 Task: Find connections with filter location São Raimundo Nonato with filter topic #Jobwith filter profile language Potuguese with filter current company Simpl with filter school Kurukshetra University with filter industry Robotics Engineering with filter service category Nature Photography with filter keywords title Graphic Designer
Action: Mouse moved to (195, 282)
Screenshot: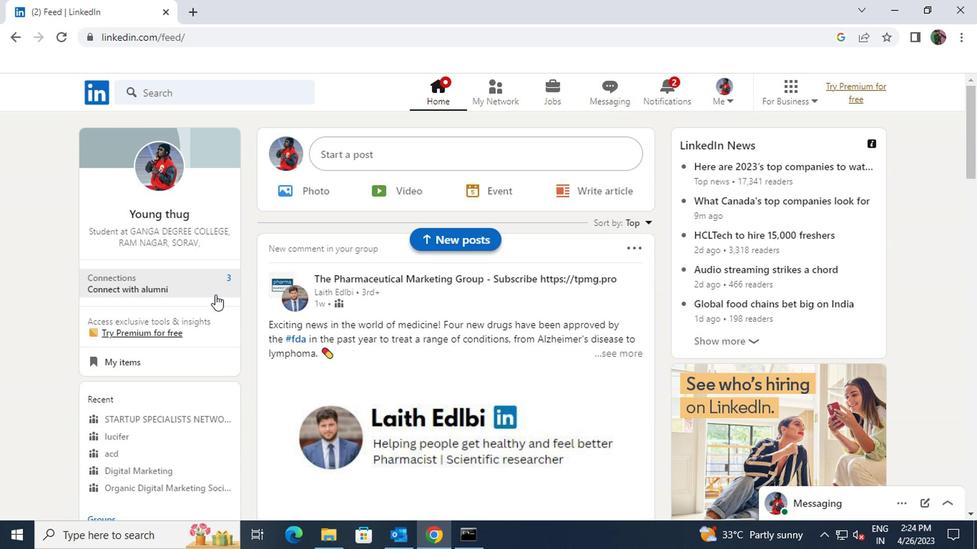 
Action: Mouse pressed left at (195, 282)
Screenshot: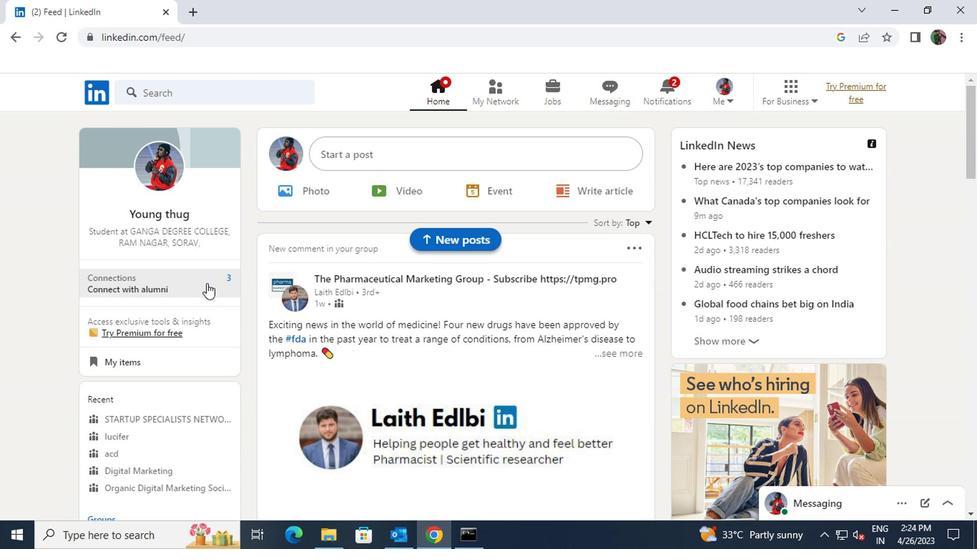 
Action: Mouse moved to (265, 177)
Screenshot: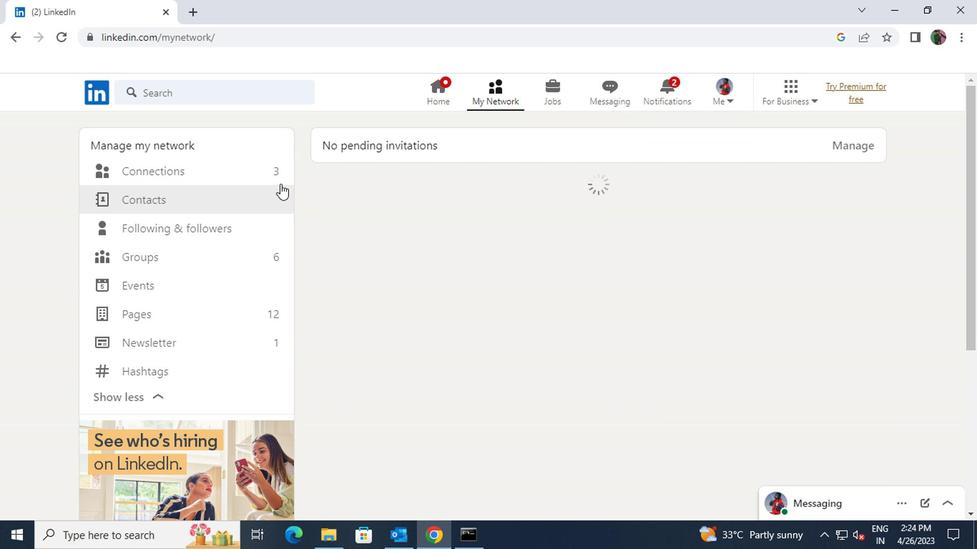 
Action: Mouse pressed left at (265, 177)
Screenshot: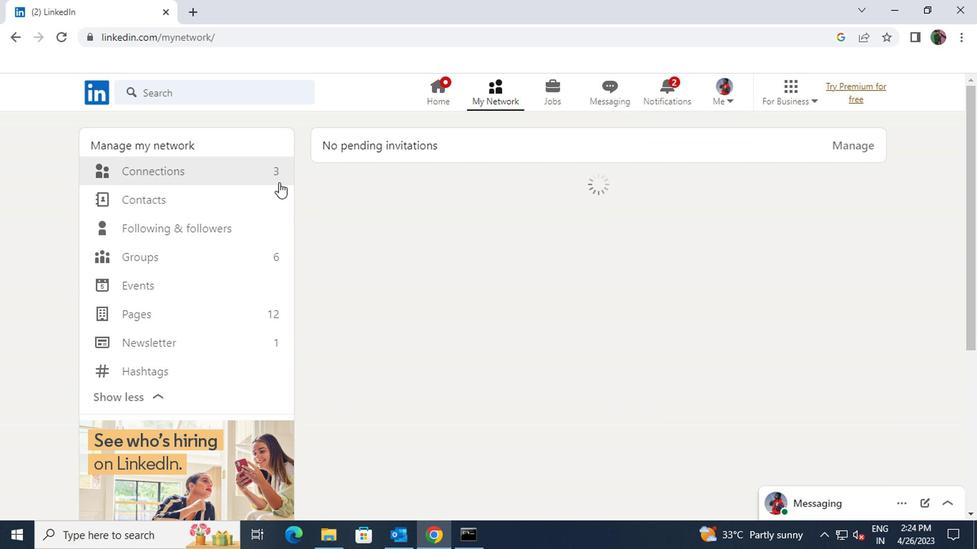 
Action: Mouse moved to (575, 176)
Screenshot: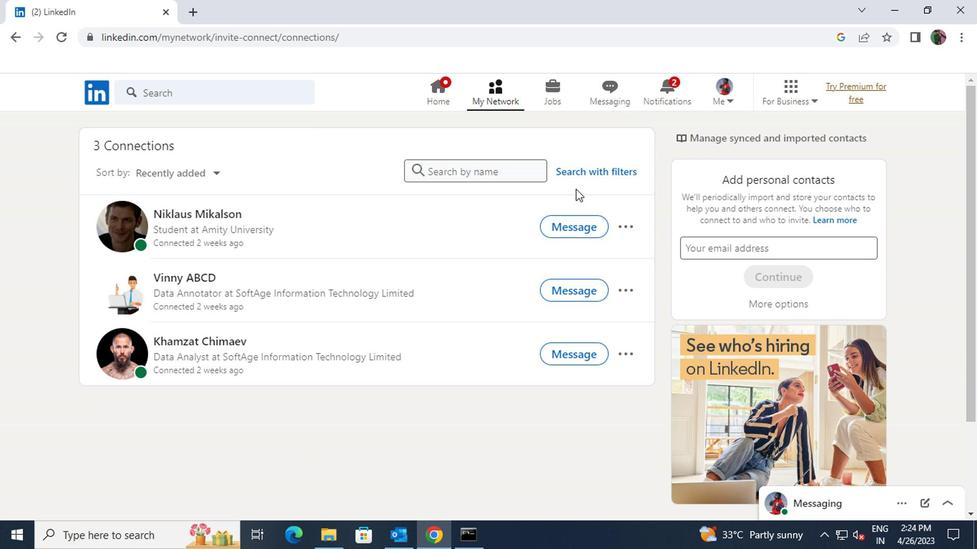 
Action: Mouse pressed left at (575, 176)
Screenshot: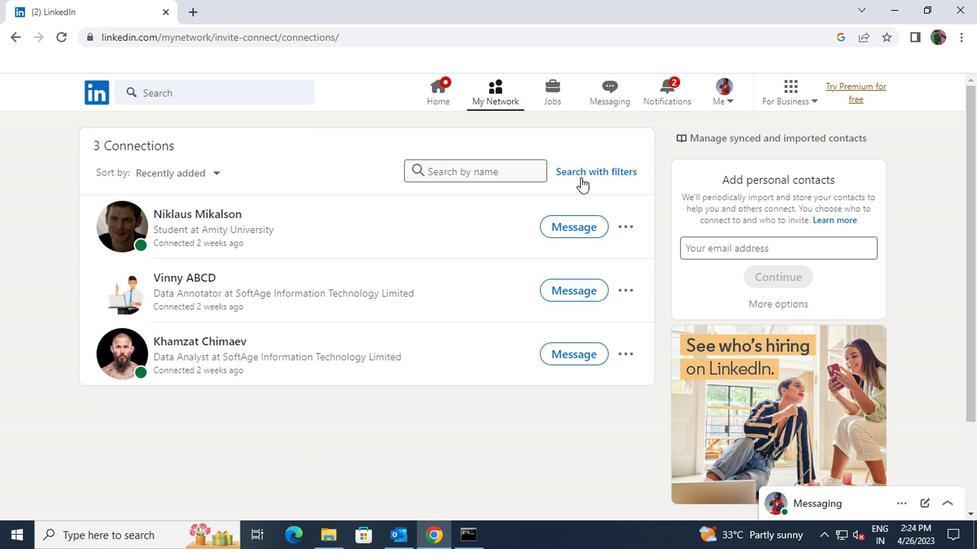 
Action: Mouse moved to (519, 115)
Screenshot: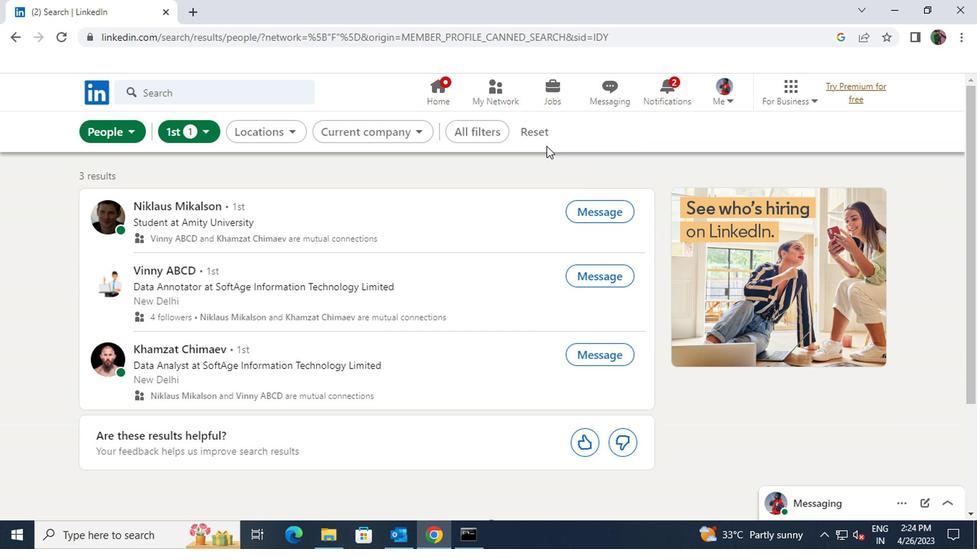 
Action: Mouse pressed left at (519, 115)
Screenshot: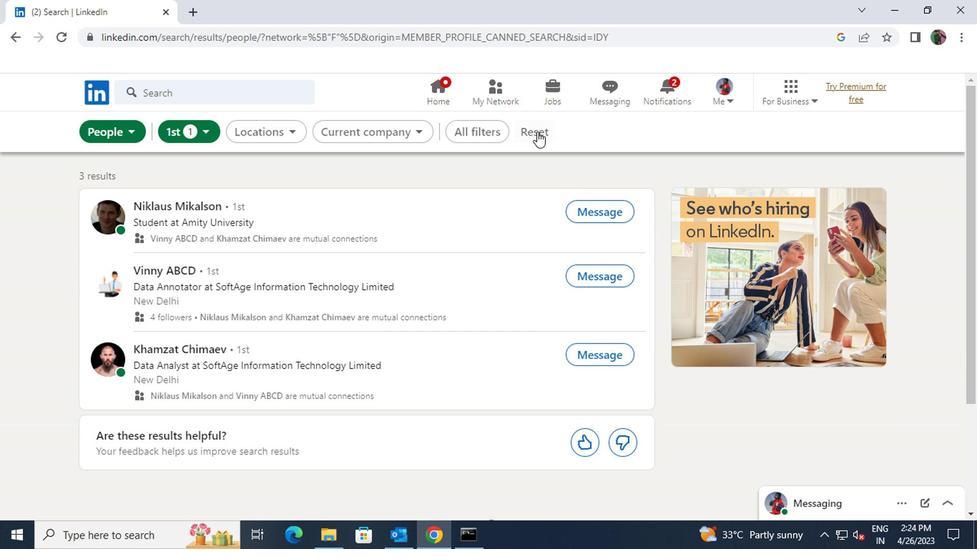 
Action: Mouse moved to (524, 126)
Screenshot: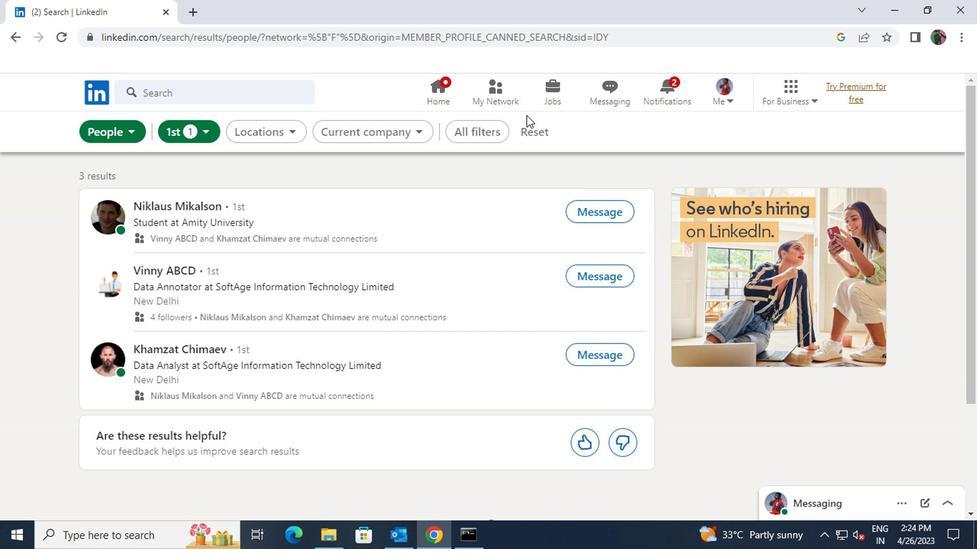 
Action: Mouse pressed left at (524, 126)
Screenshot: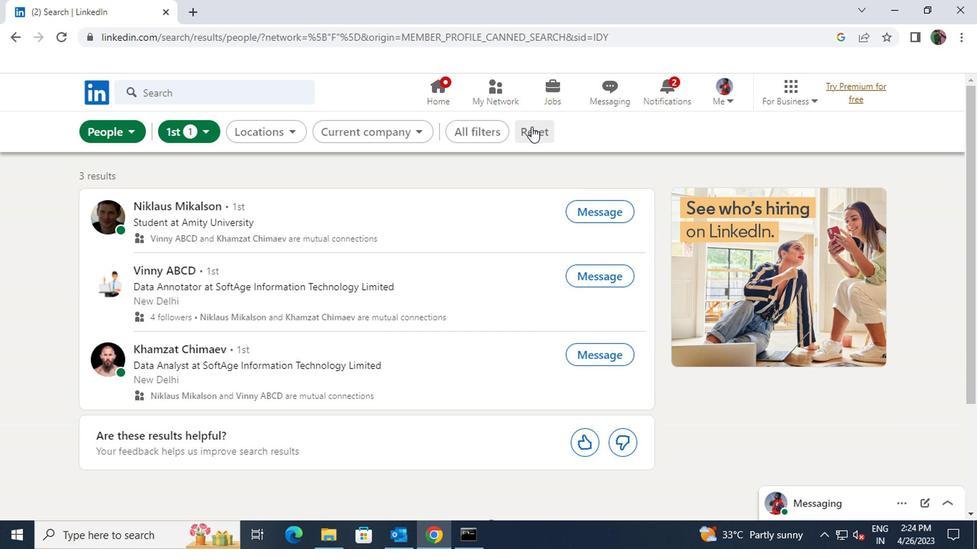 
Action: Mouse moved to (509, 130)
Screenshot: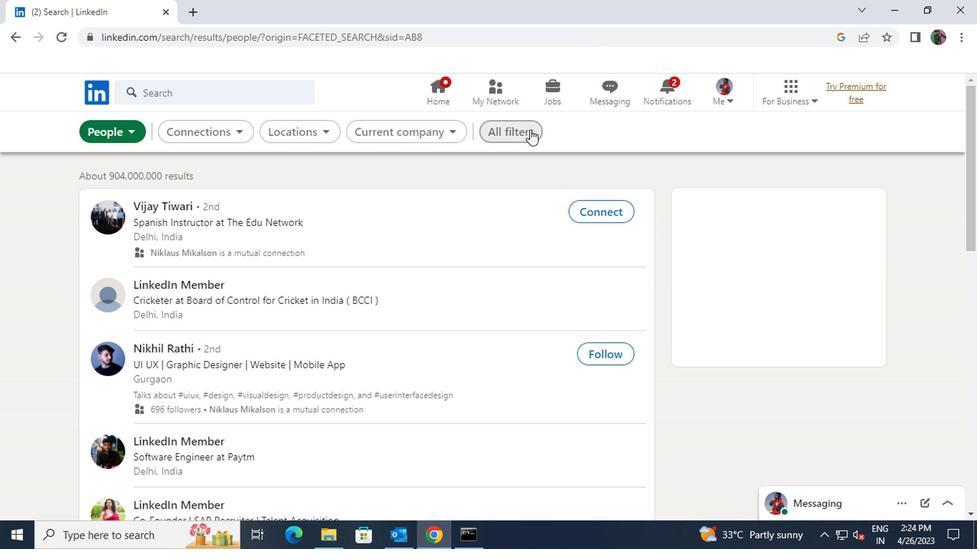 
Action: Mouse pressed left at (509, 130)
Screenshot: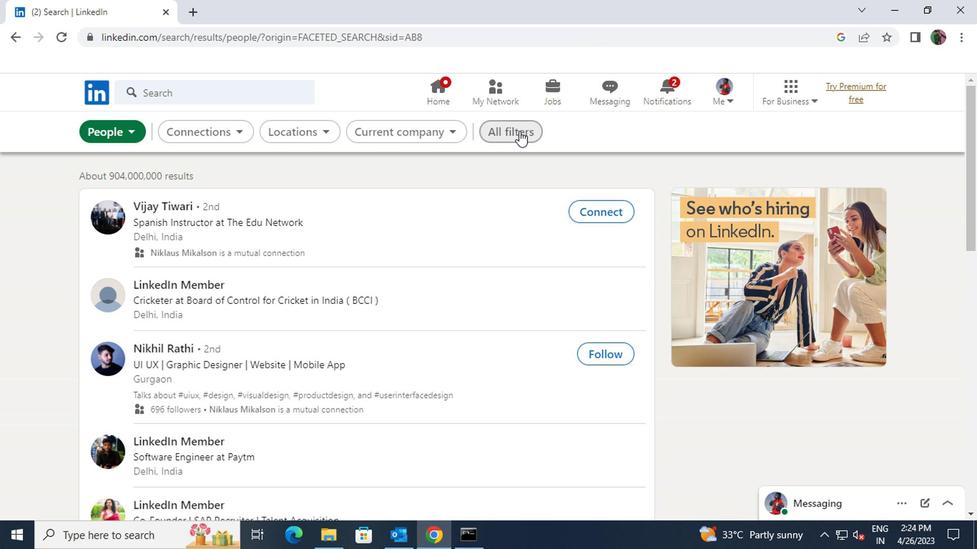 
Action: Mouse moved to (787, 320)
Screenshot: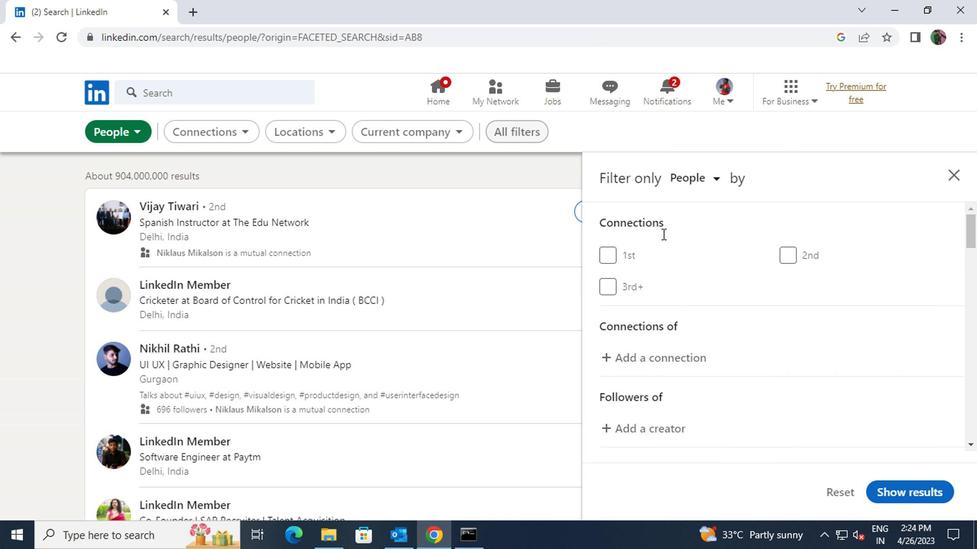 
Action: Mouse scrolled (787, 320) with delta (0, 0)
Screenshot: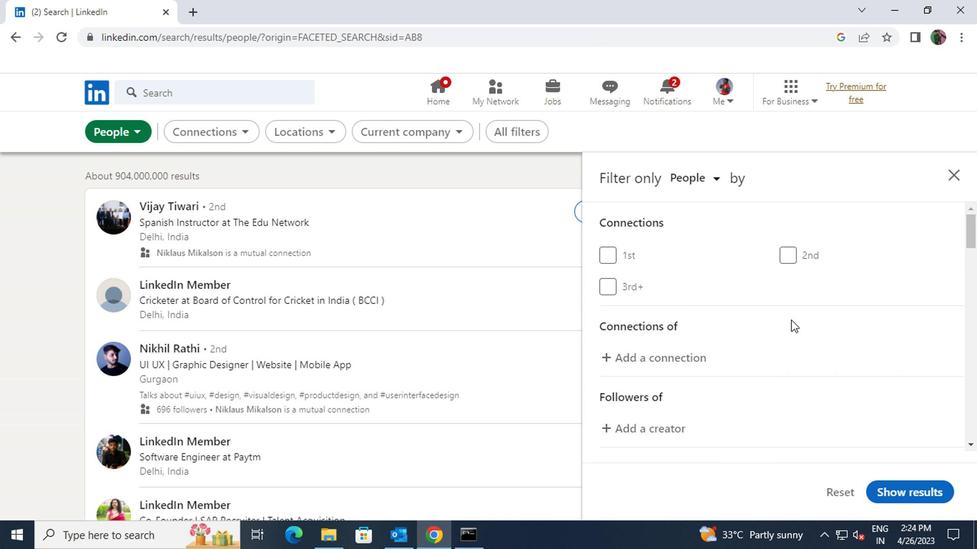 
Action: Mouse scrolled (787, 320) with delta (0, 0)
Screenshot: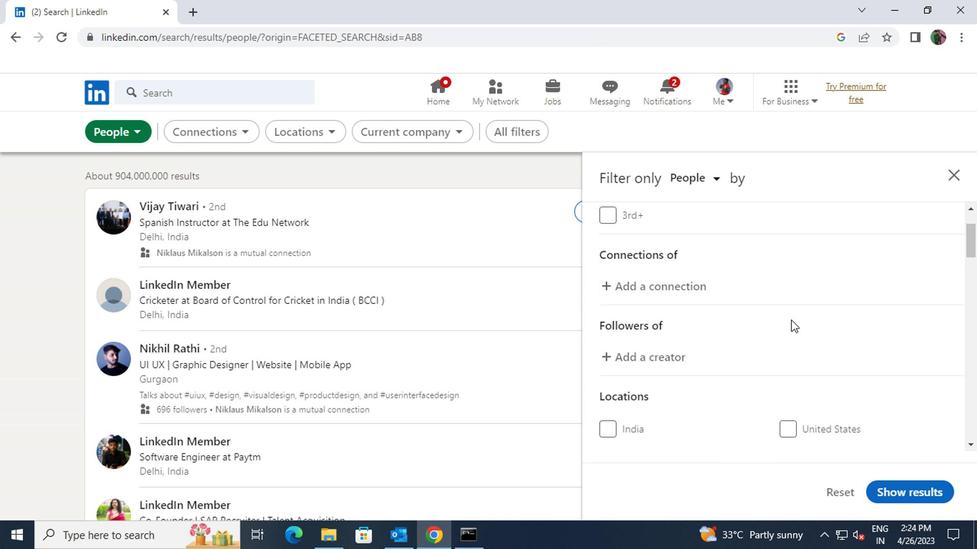 
Action: Mouse scrolled (787, 320) with delta (0, 0)
Screenshot: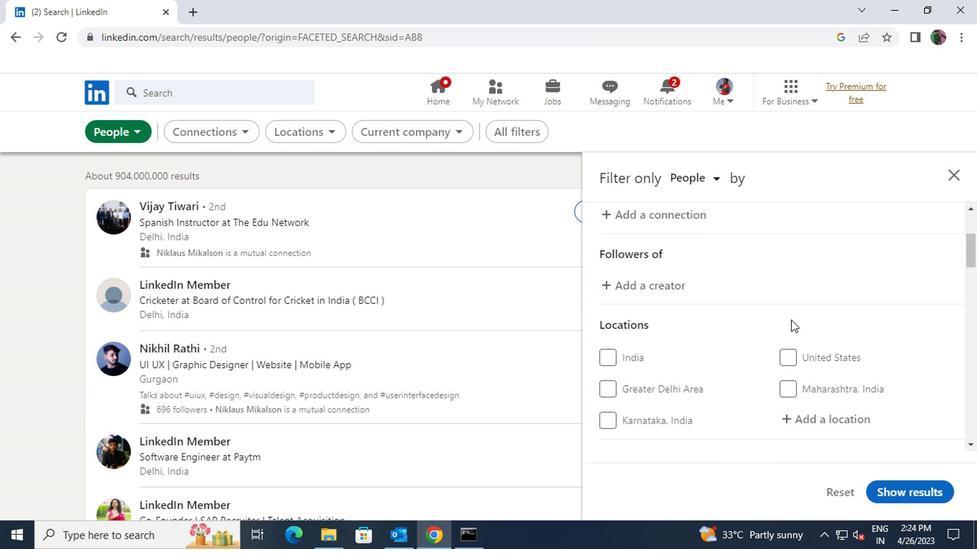 
Action: Mouse moved to (795, 344)
Screenshot: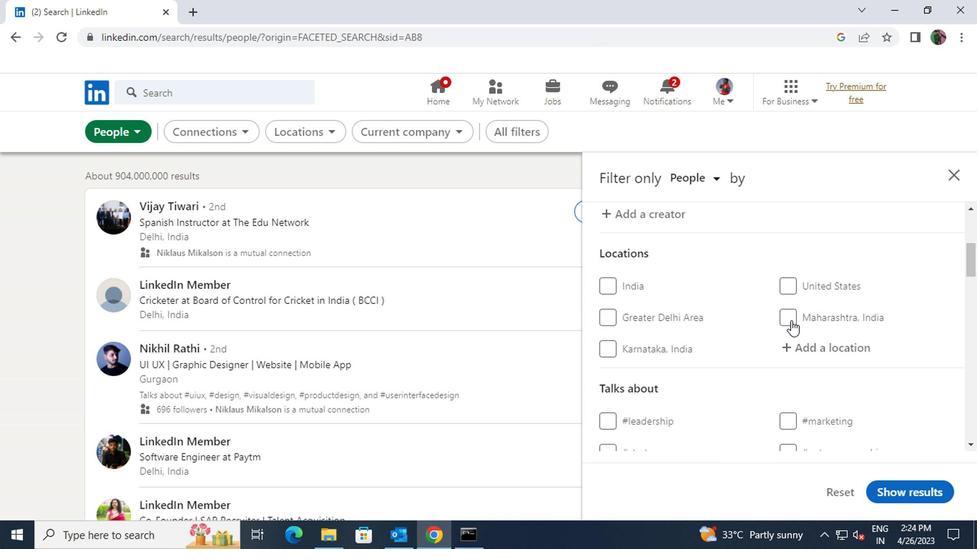 
Action: Mouse pressed left at (795, 344)
Screenshot: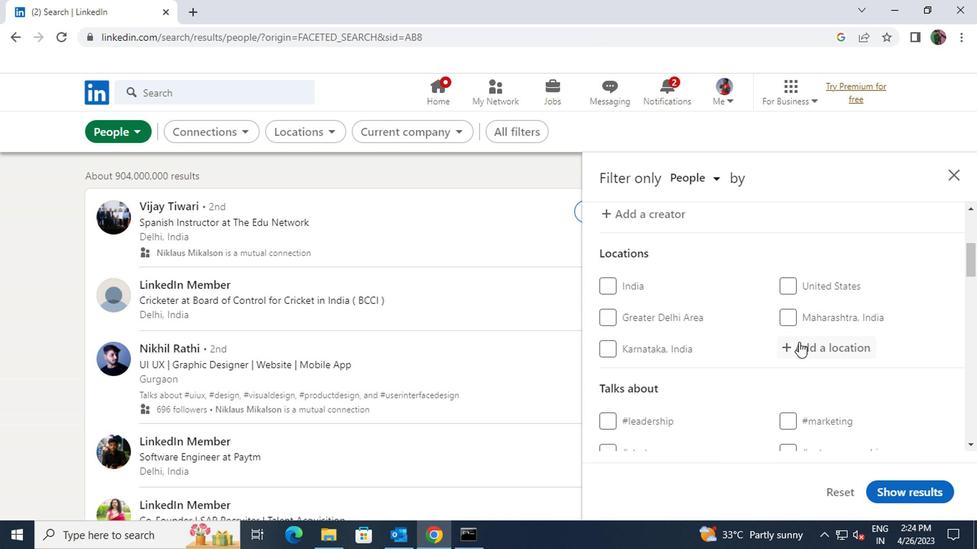 
Action: Key pressed <Key.shift><Key.shift><Key.shift><Key.shift>SAO<Key.space>RAI
Screenshot: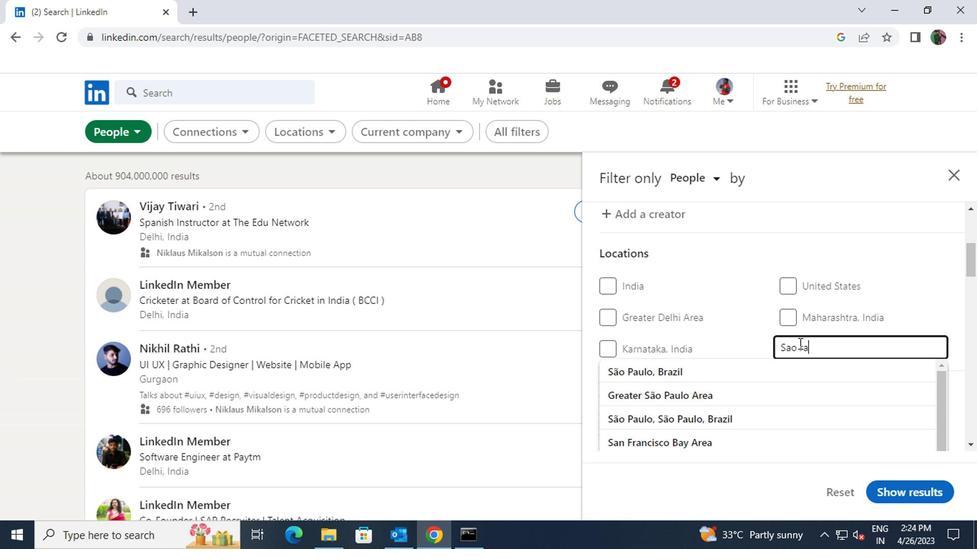 
Action: Mouse moved to (792, 366)
Screenshot: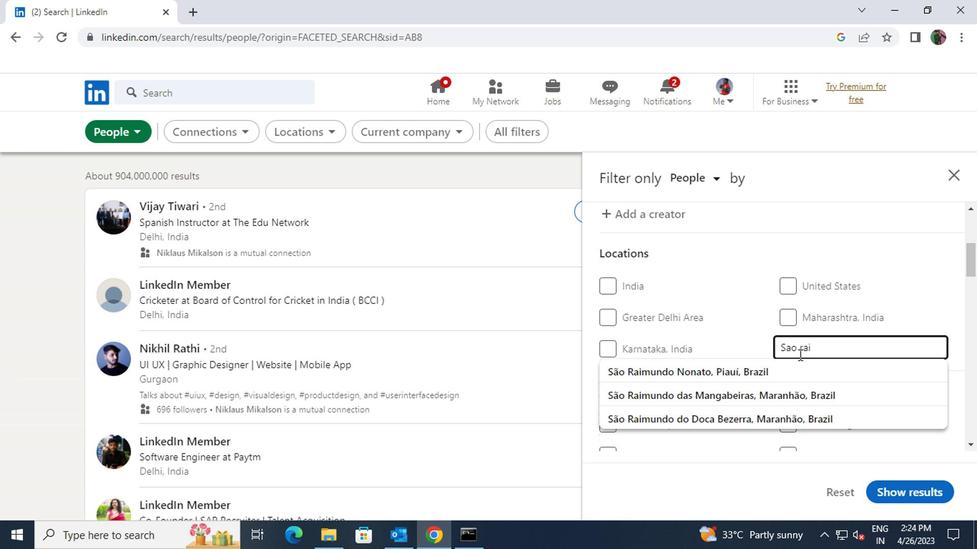 
Action: Mouse pressed left at (792, 366)
Screenshot: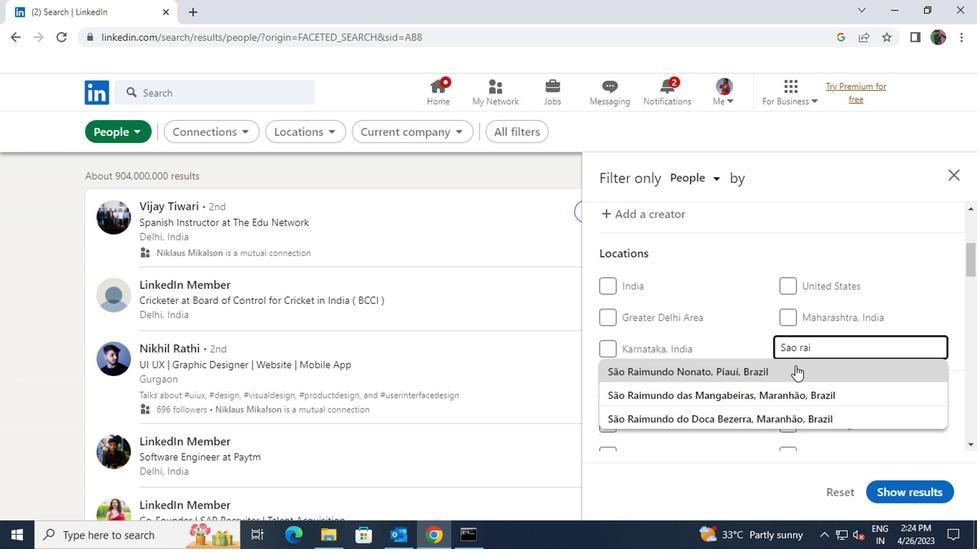 
Action: Mouse scrolled (792, 365) with delta (0, 0)
Screenshot: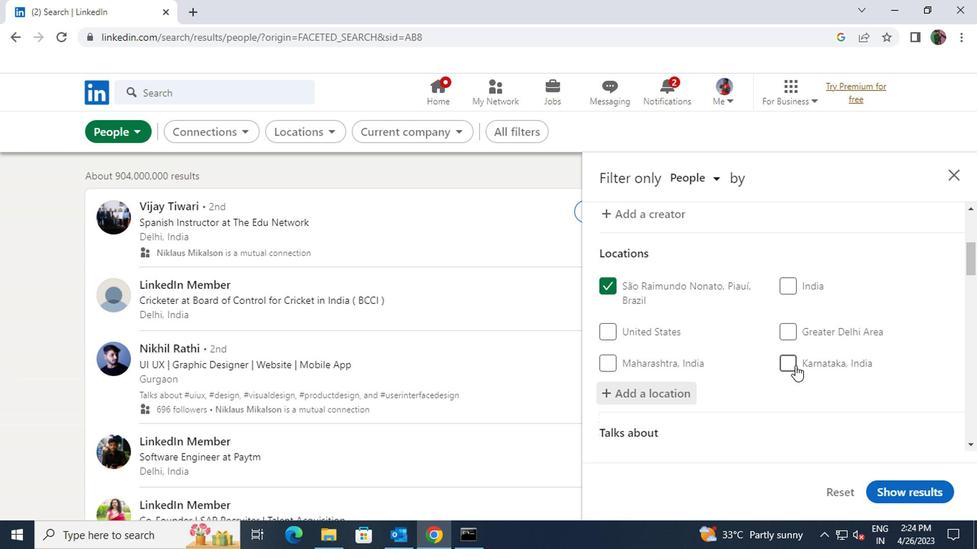
Action: Mouse scrolled (792, 365) with delta (0, 0)
Screenshot: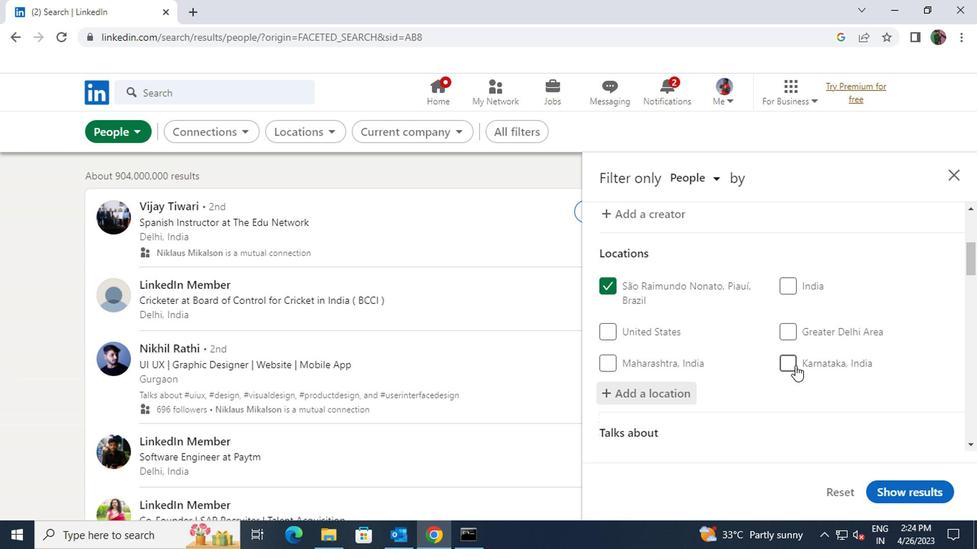 
Action: Mouse scrolled (792, 365) with delta (0, 0)
Screenshot: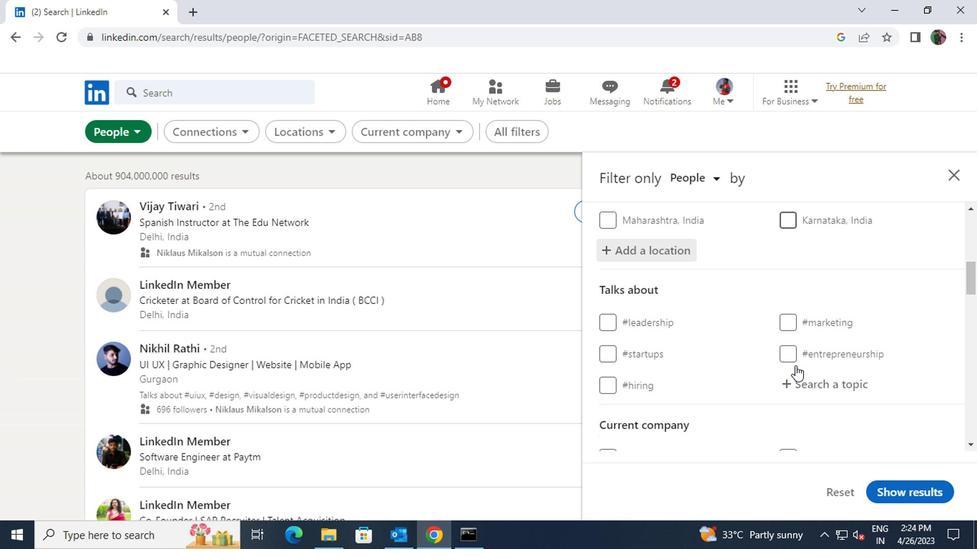 
Action: Mouse moved to (799, 316)
Screenshot: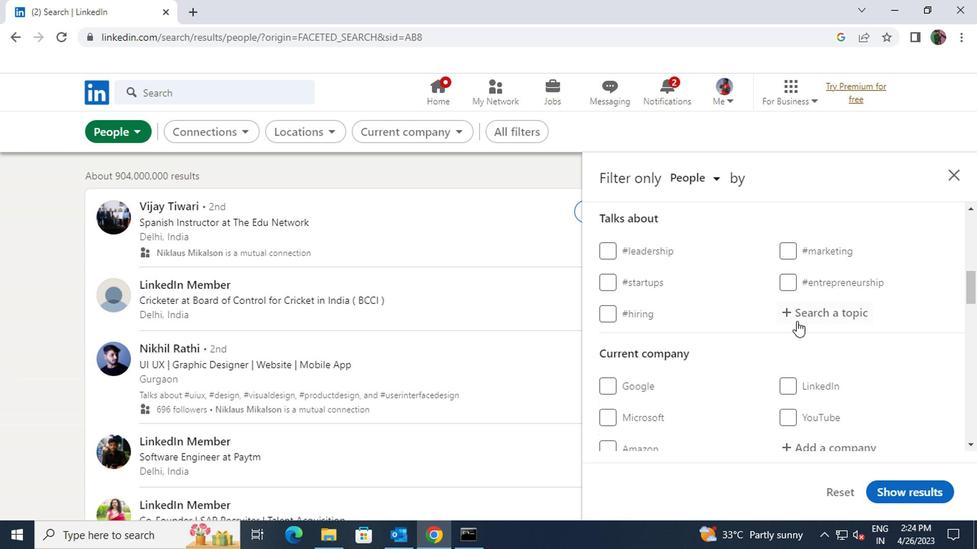 
Action: Mouse pressed left at (799, 316)
Screenshot: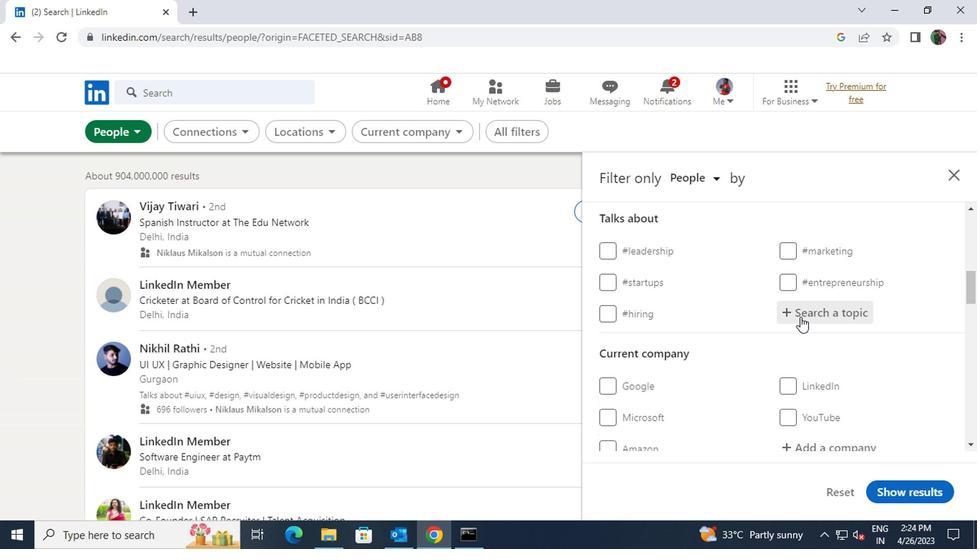 
Action: Key pressed <Key.shift><Key.shift><Key.shift><Key.shift>#<Key.shift>JOBWITH
Screenshot: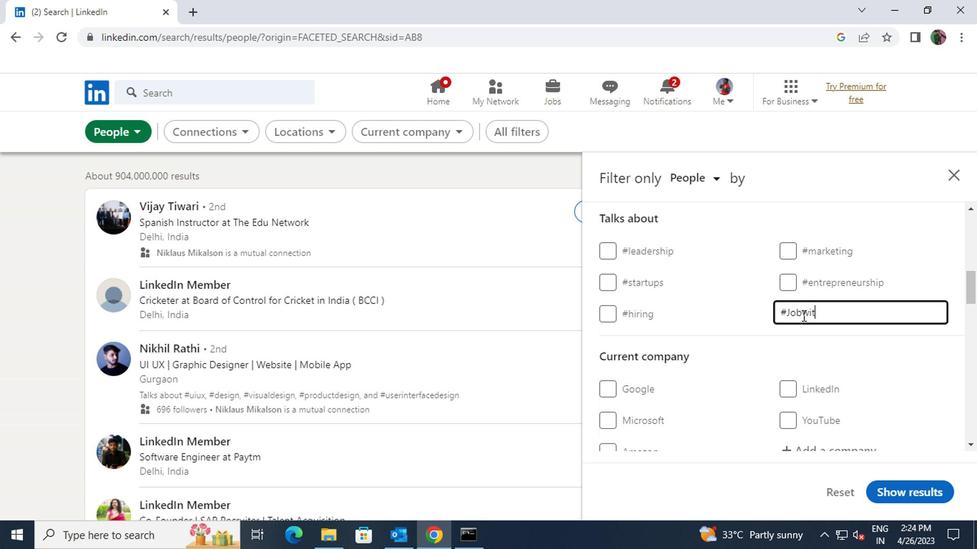 
Action: Mouse scrolled (799, 315) with delta (0, -1)
Screenshot: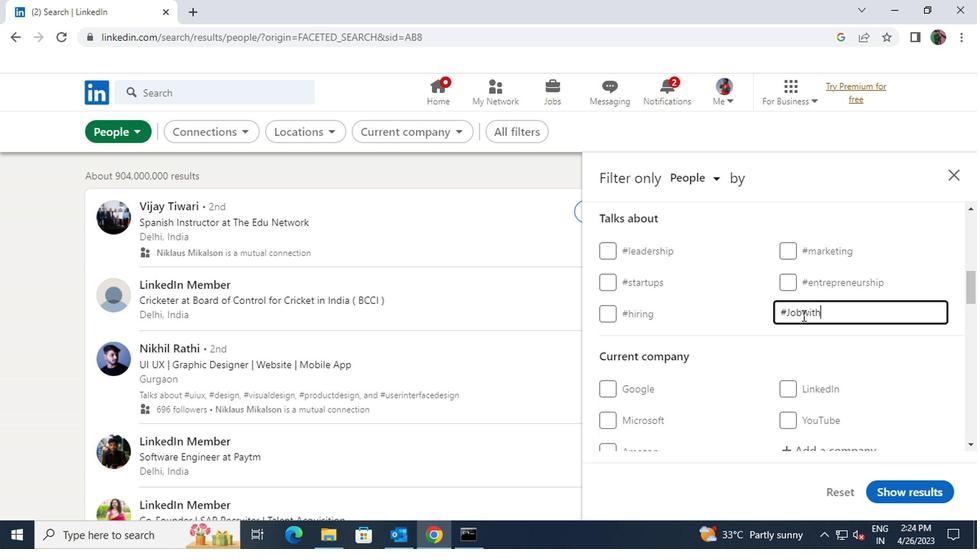 
Action: Mouse scrolled (799, 315) with delta (0, -1)
Screenshot: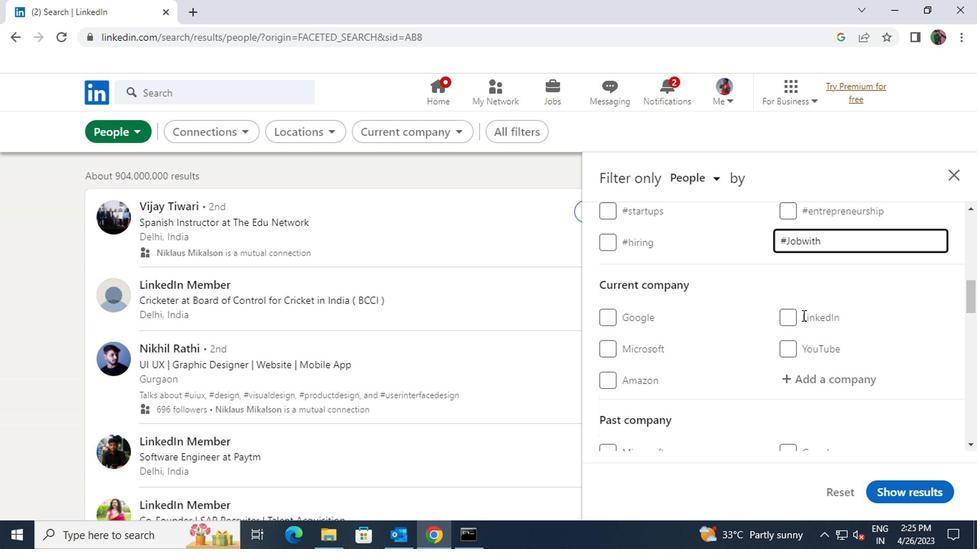 
Action: Mouse moved to (800, 307)
Screenshot: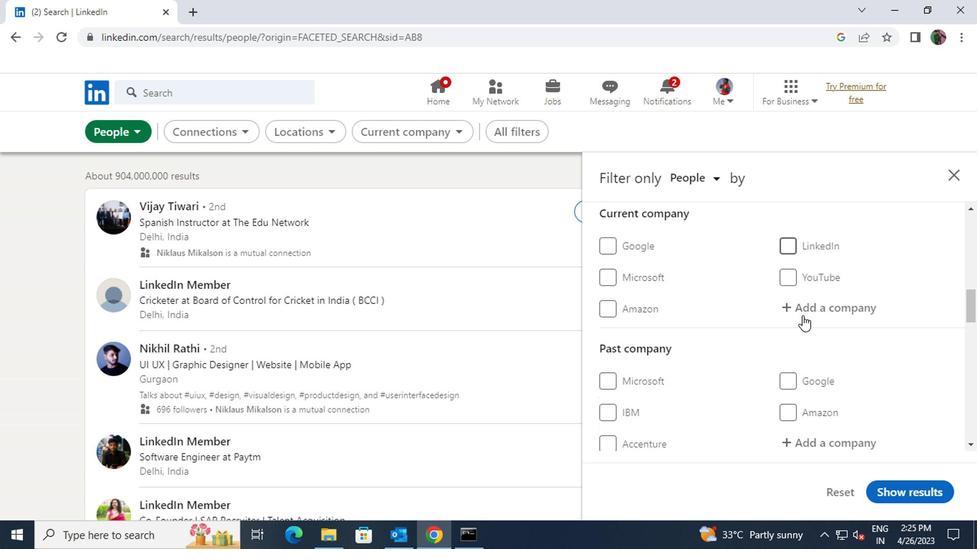 
Action: Mouse pressed left at (800, 307)
Screenshot: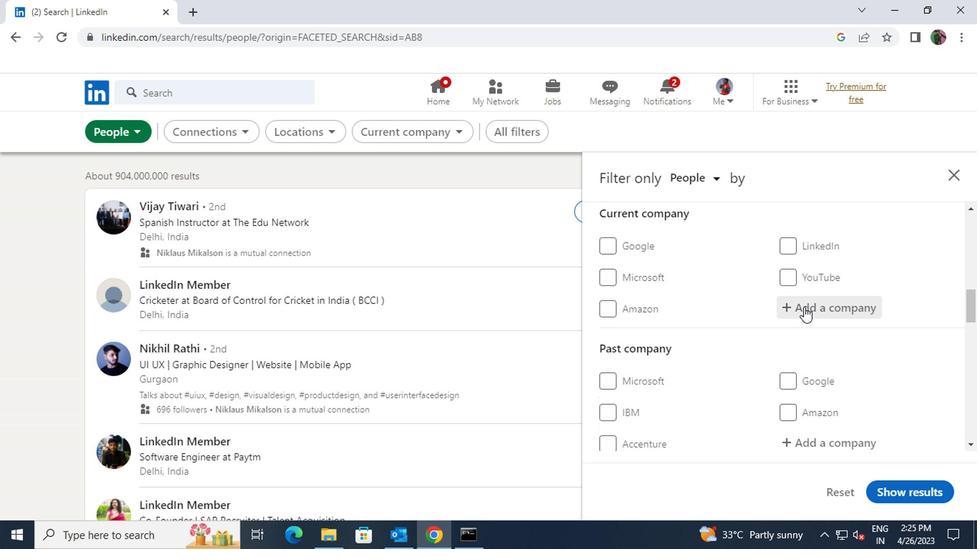 
Action: Key pressed <Key.shift>SIMPAL
Screenshot: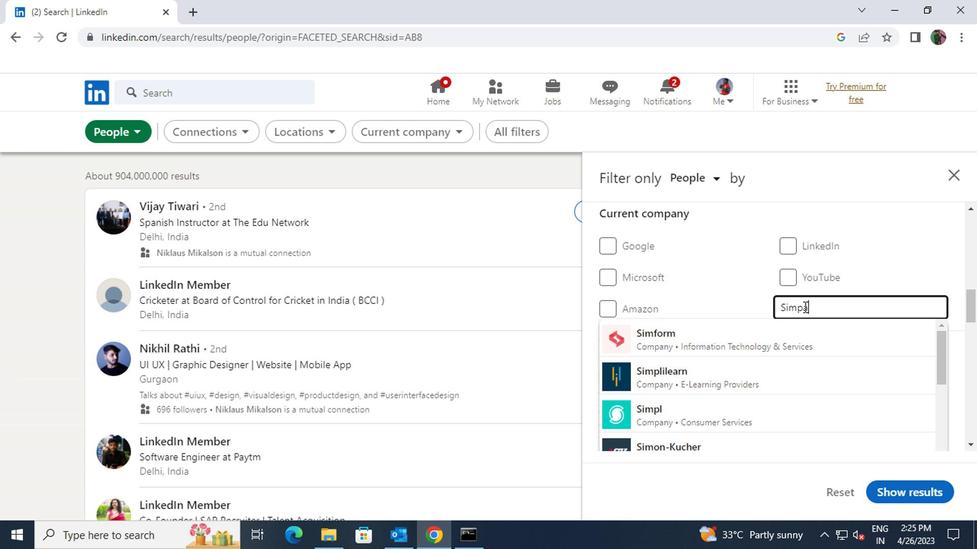 
Action: Mouse moved to (776, 329)
Screenshot: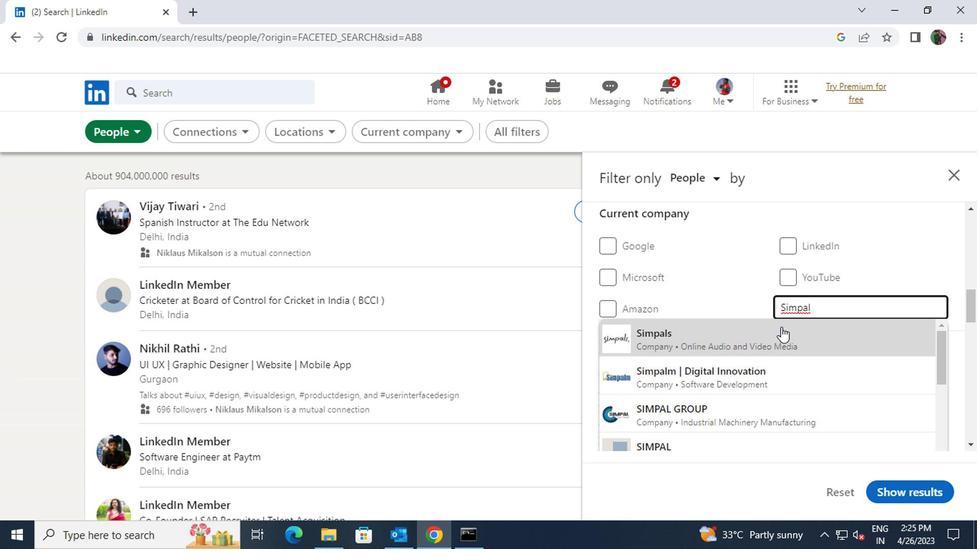 
Action: Mouse pressed left at (776, 329)
Screenshot: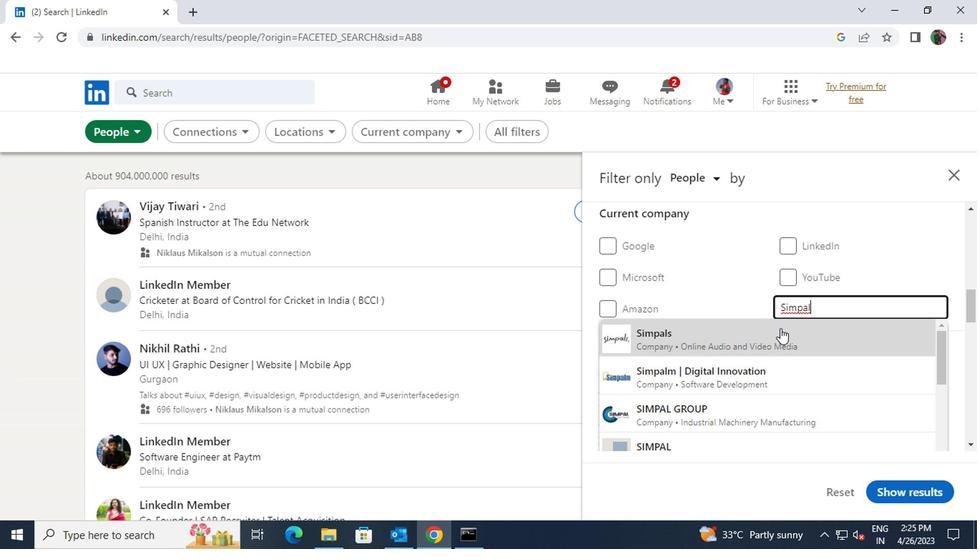
Action: Mouse scrolled (776, 328) with delta (0, 0)
Screenshot: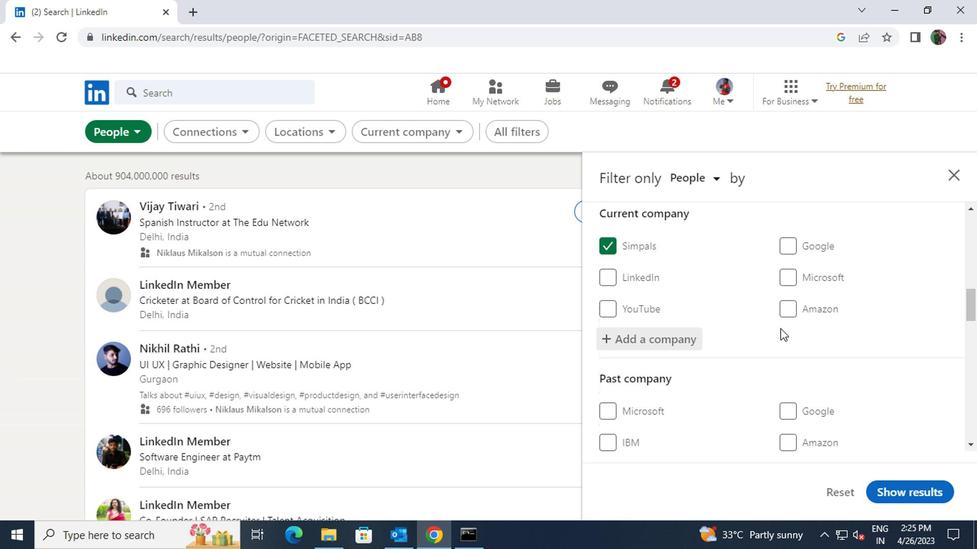 
Action: Mouse scrolled (776, 328) with delta (0, 0)
Screenshot: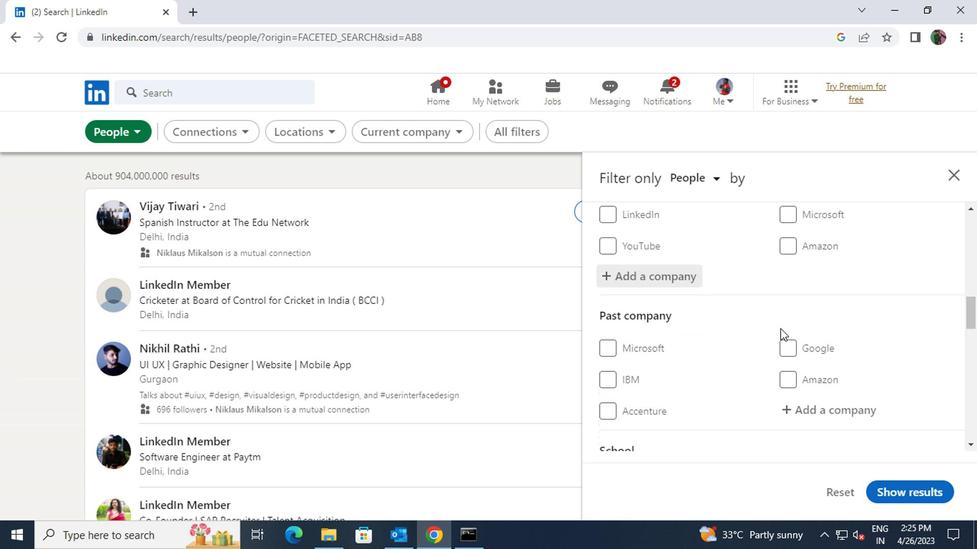 
Action: Mouse scrolled (776, 328) with delta (0, 0)
Screenshot: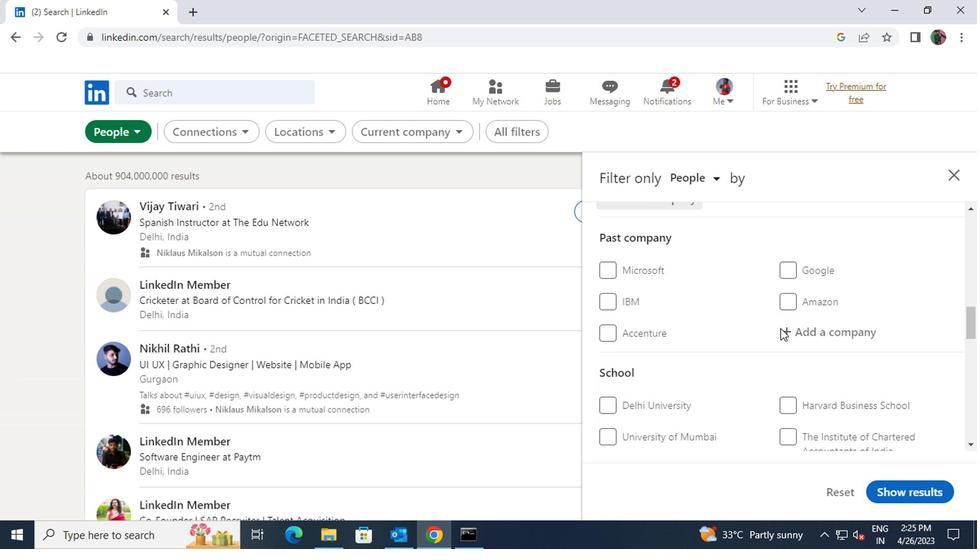 
Action: Mouse moved to (813, 405)
Screenshot: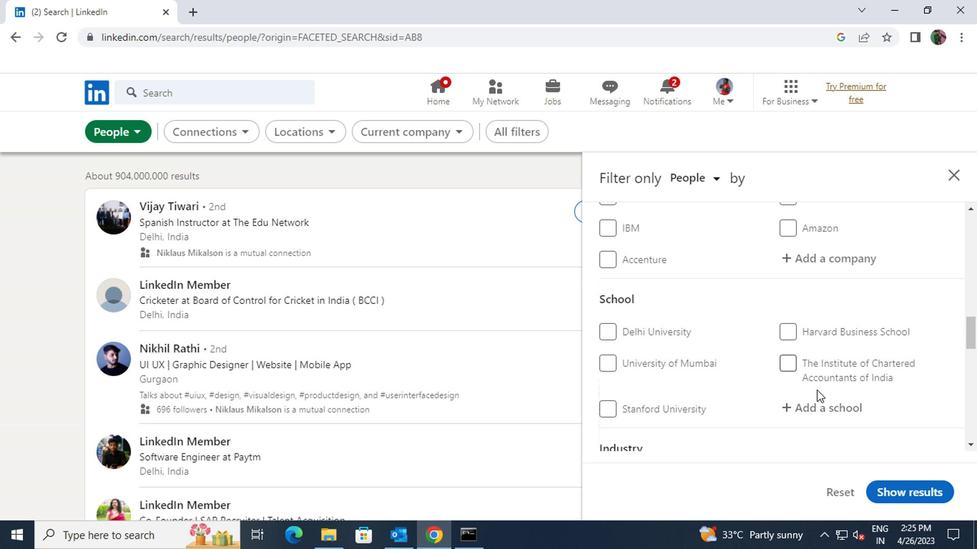 
Action: Mouse pressed left at (813, 405)
Screenshot: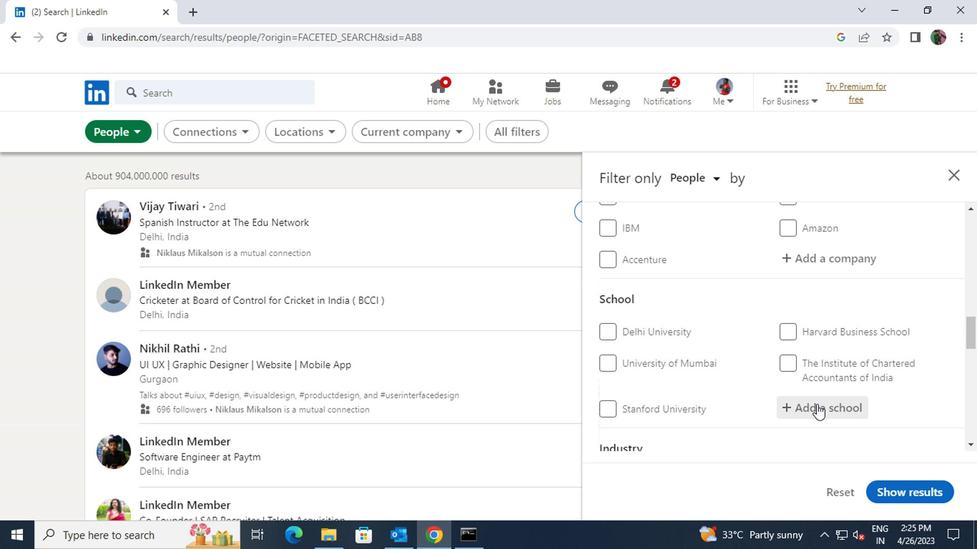 
Action: Mouse moved to (813, 405)
Screenshot: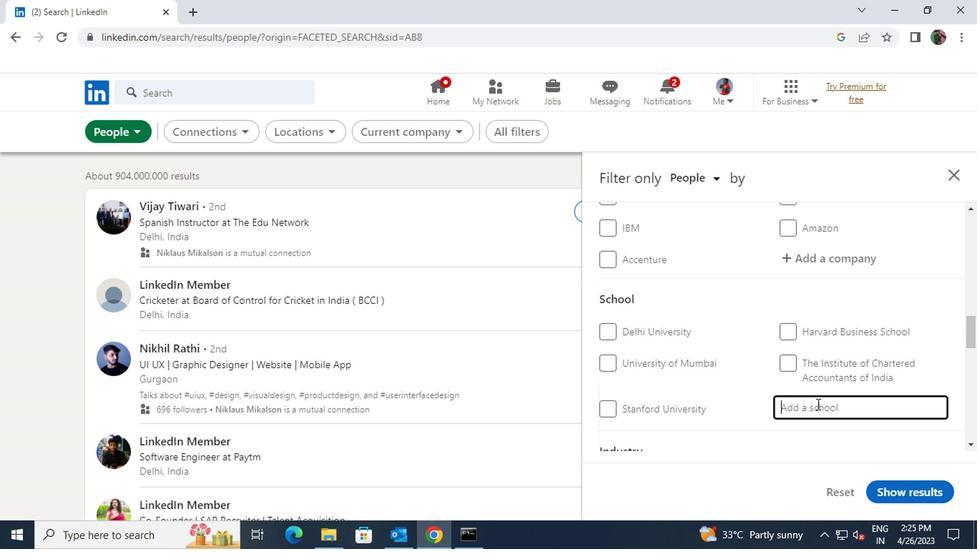 
Action: Key pressed <Key.shift>KURU
Screenshot: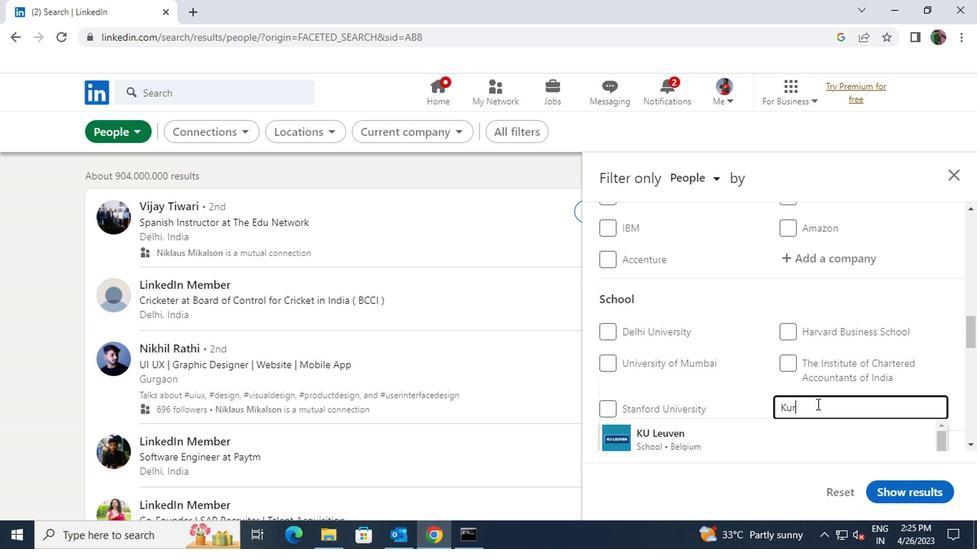 
Action: Mouse moved to (797, 435)
Screenshot: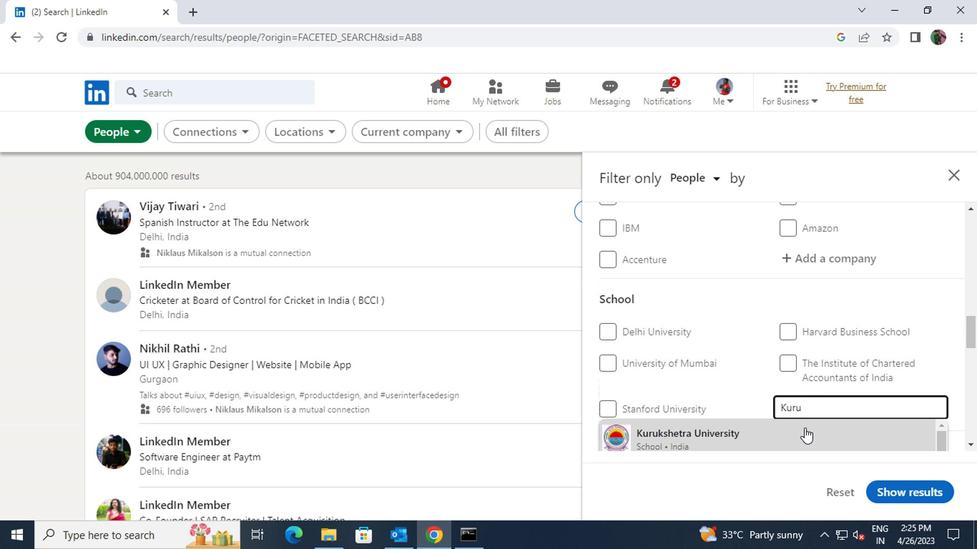 
Action: Mouse pressed left at (797, 435)
Screenshot: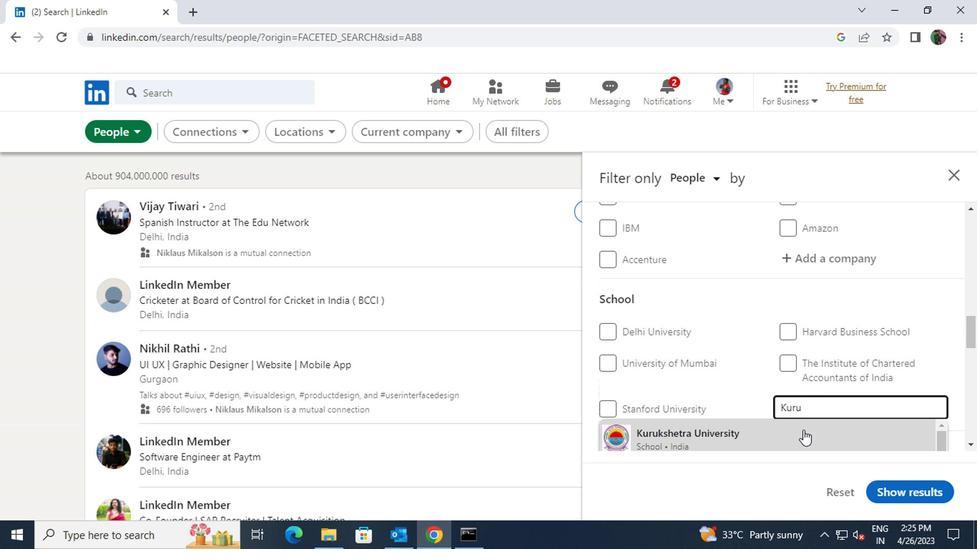 
Action: Mouse scrolled (797, 434) with delta (0, -1)
Screenshot: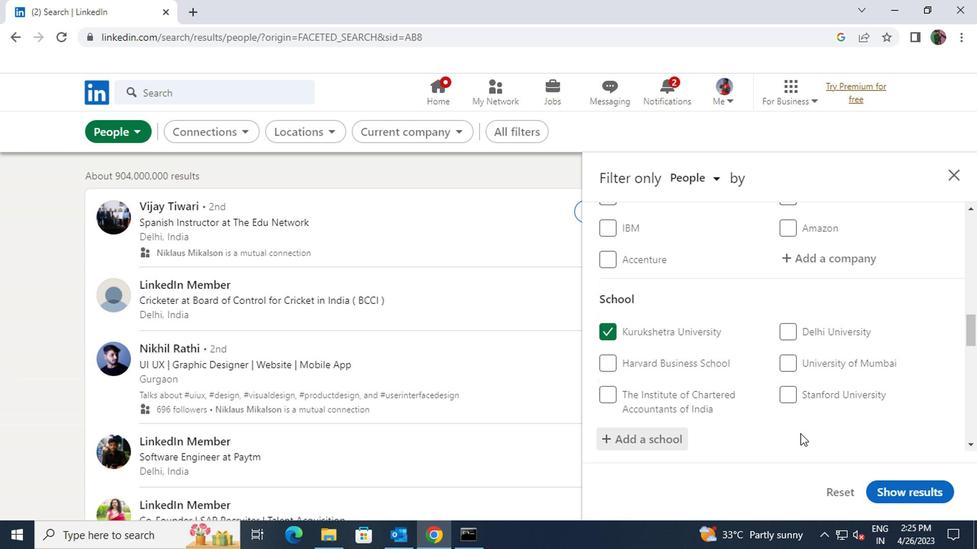 
Action: Mouse scrolled (797, 434) with delta (0, -1)
Screenshot: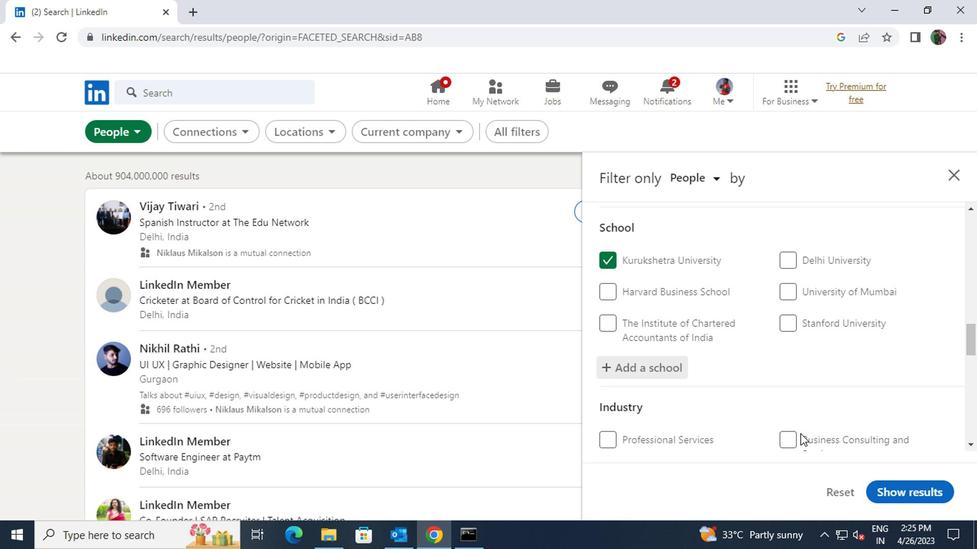 
Action: Mouse scrolled (797, 434) with delta (0, -1)
Screenshot: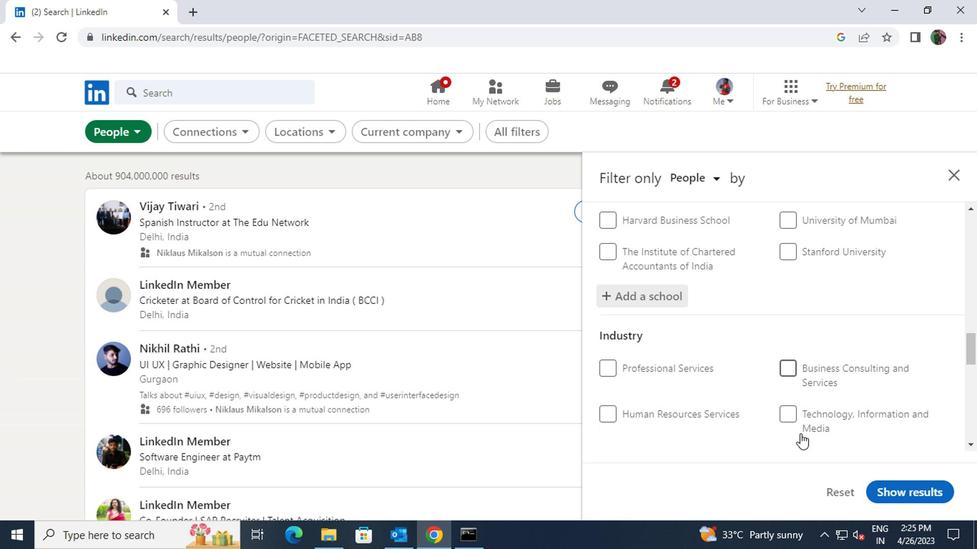 
Action: Mouse moved to (807, 388)
Screenshot: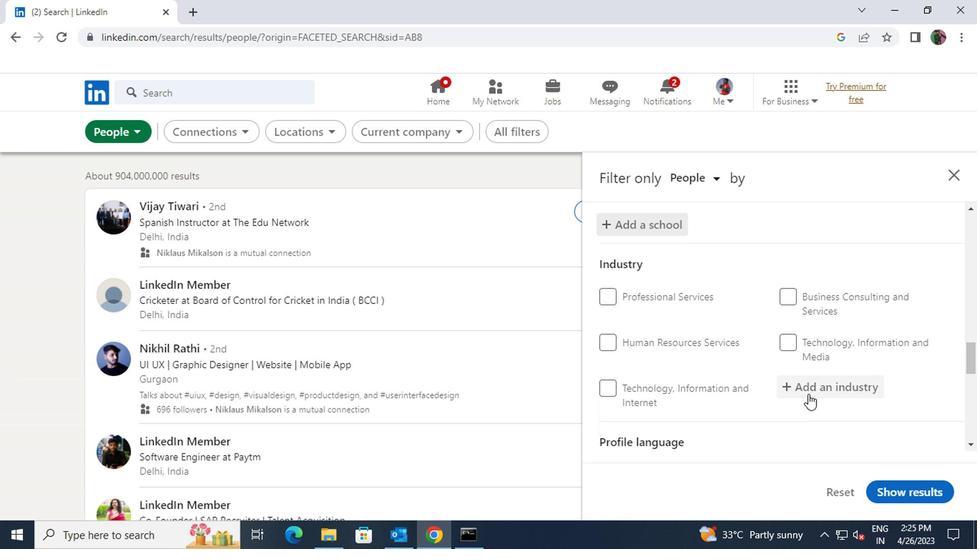 
Action: Mouse pressed left at (807, 388)
Screenshot: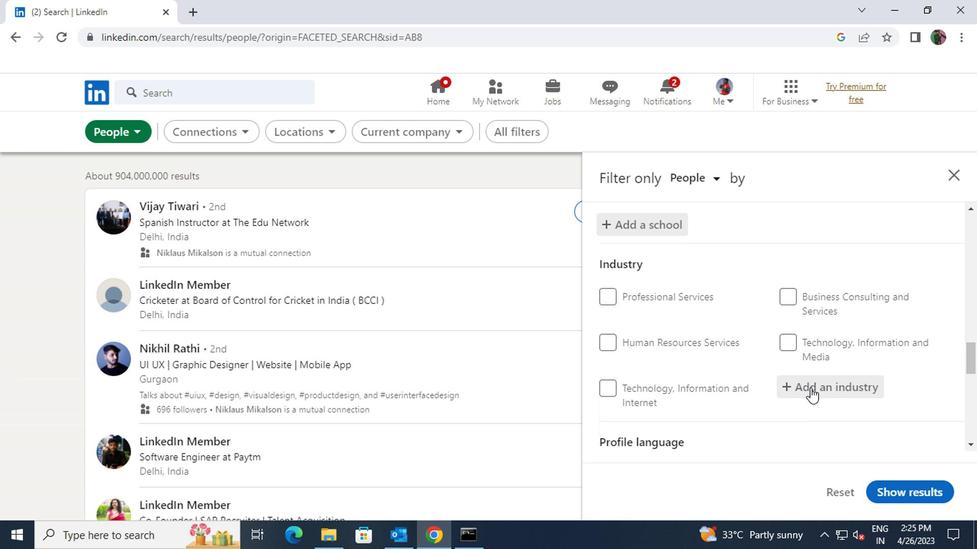 
Action: Key pressed <Key.shift>ROBO
Screenshot: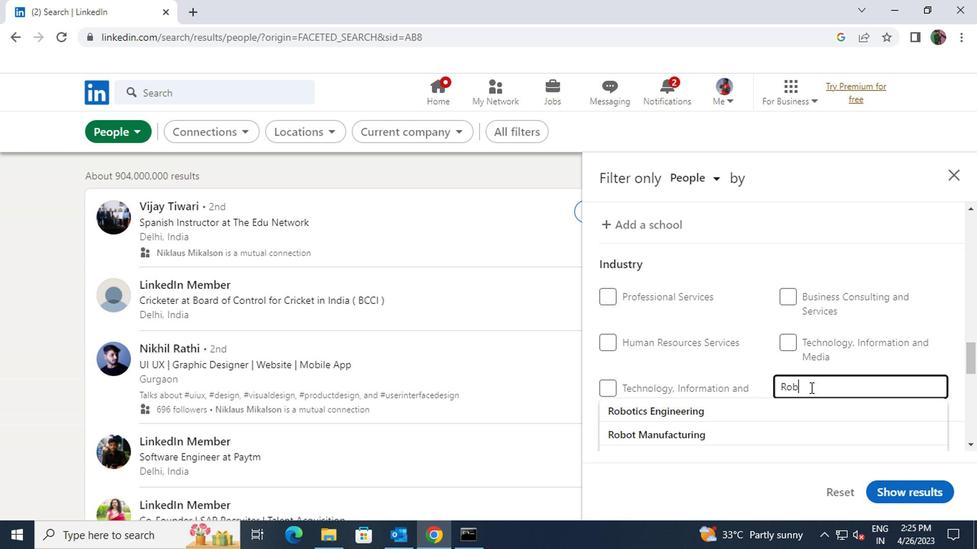 
Action: Mouse moved to (799, 402)
Screenshot: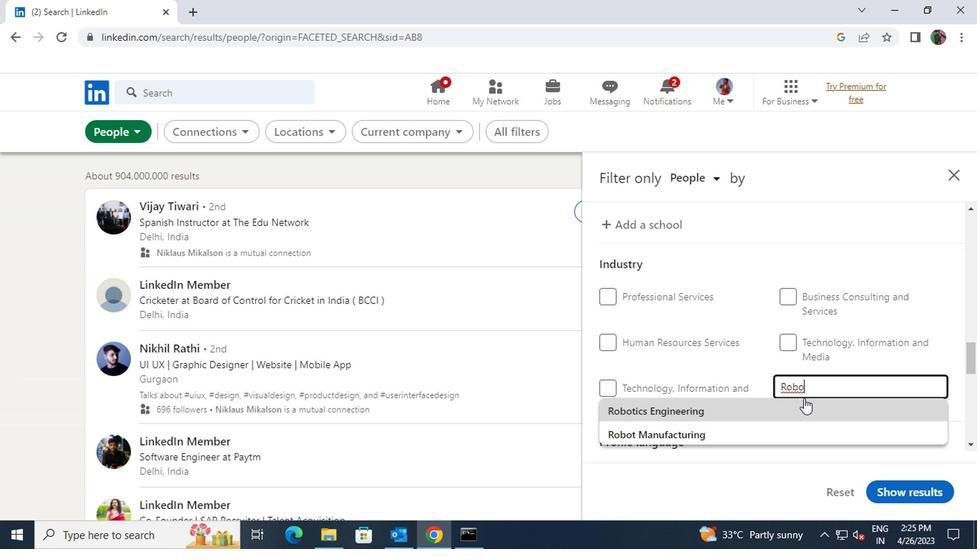 
Action: Mouse pressed left at (799, 402)
Screenshot: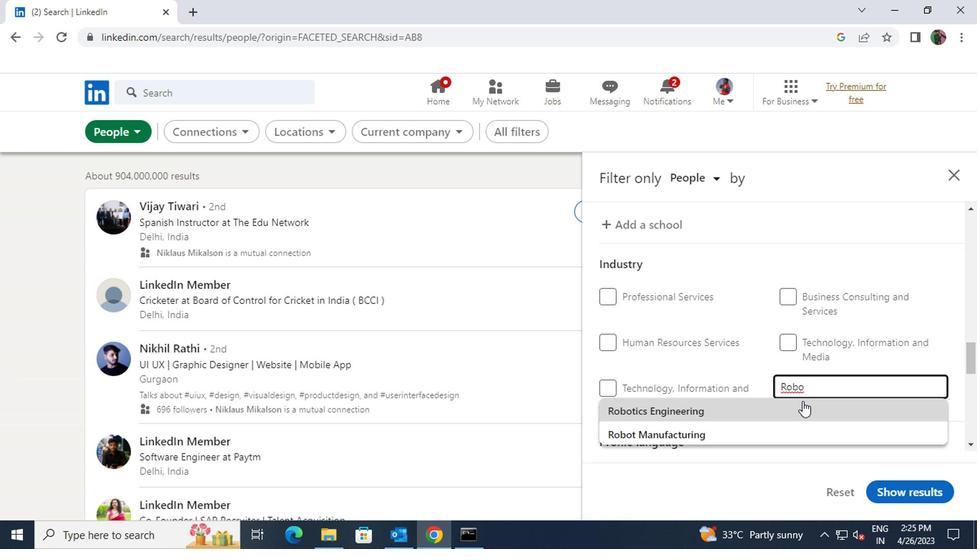 
Action: Mouse scrolled (799, 402) with delta (0, 0)
Screenshot: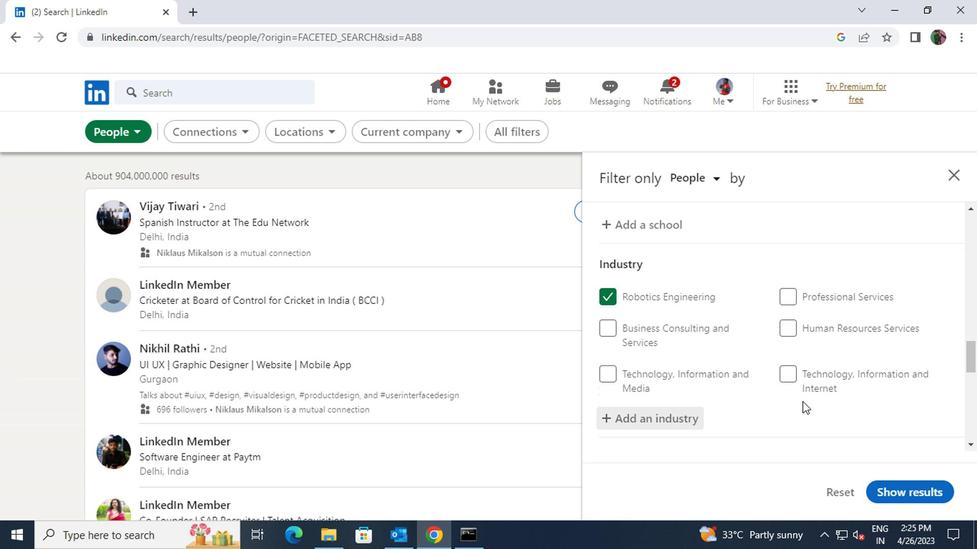 
Action: Mouse scrolled (799, 402) with delta (0, 0)
Screenshot: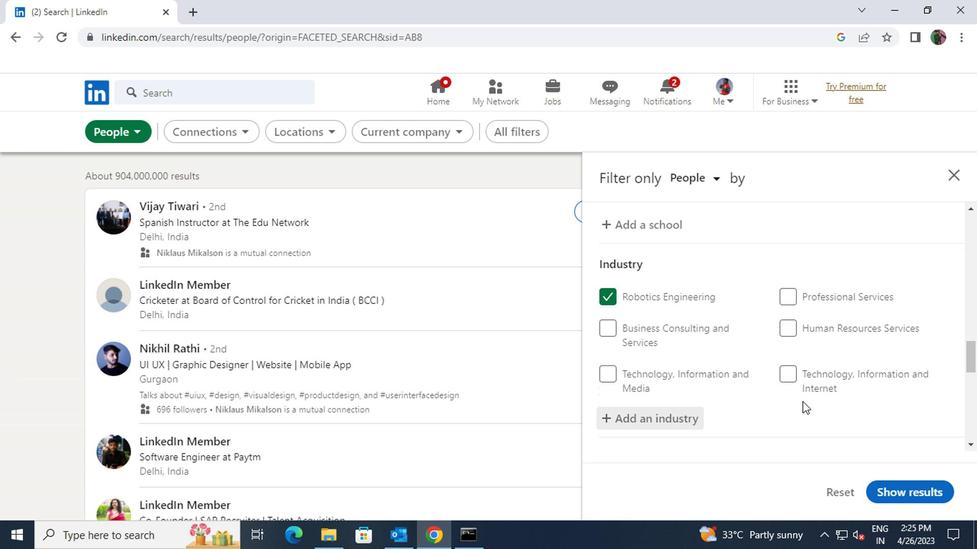 
Action: Mouse moved to (790, 381)
Screenshot: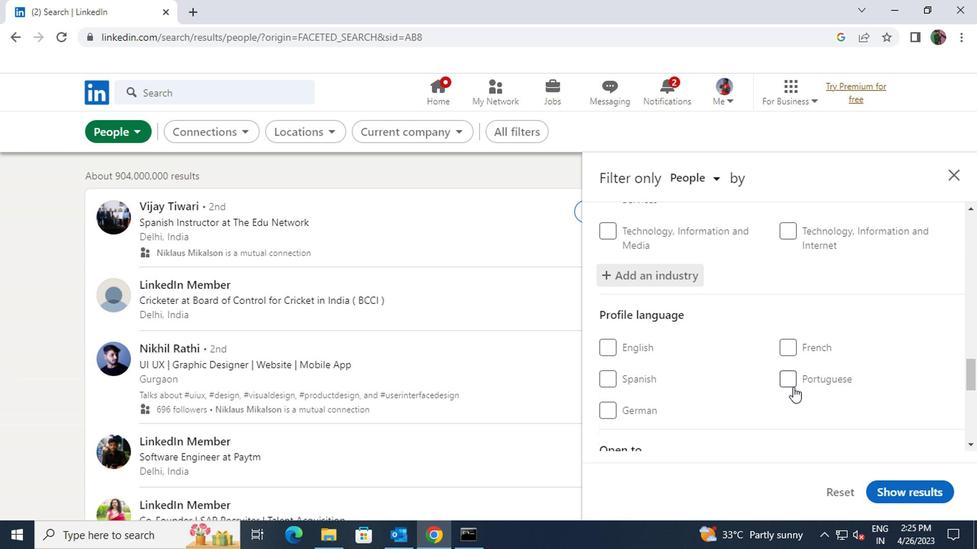 
Action: Mouse pressed left at (790, 381)
Screenshot: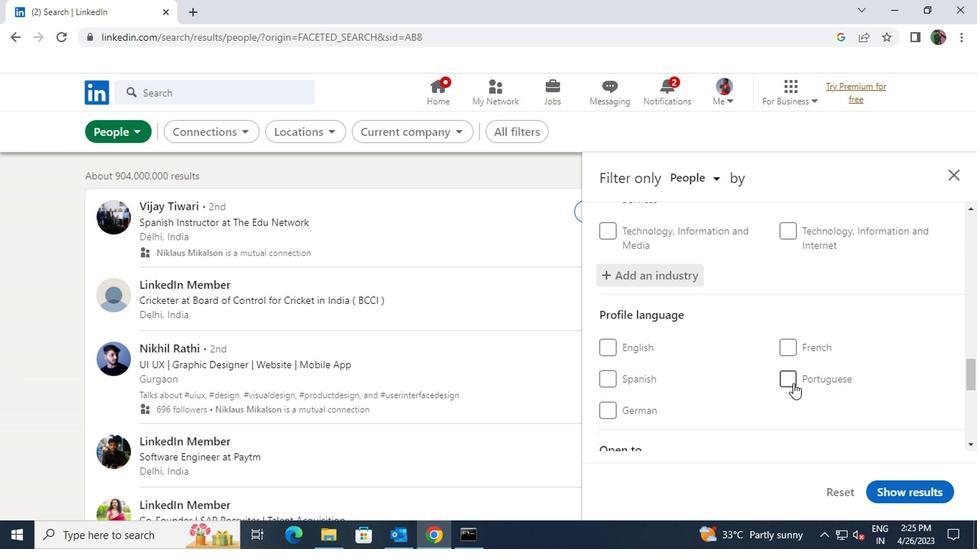
Action: Mouse moved to (781, 400)
Screenshot: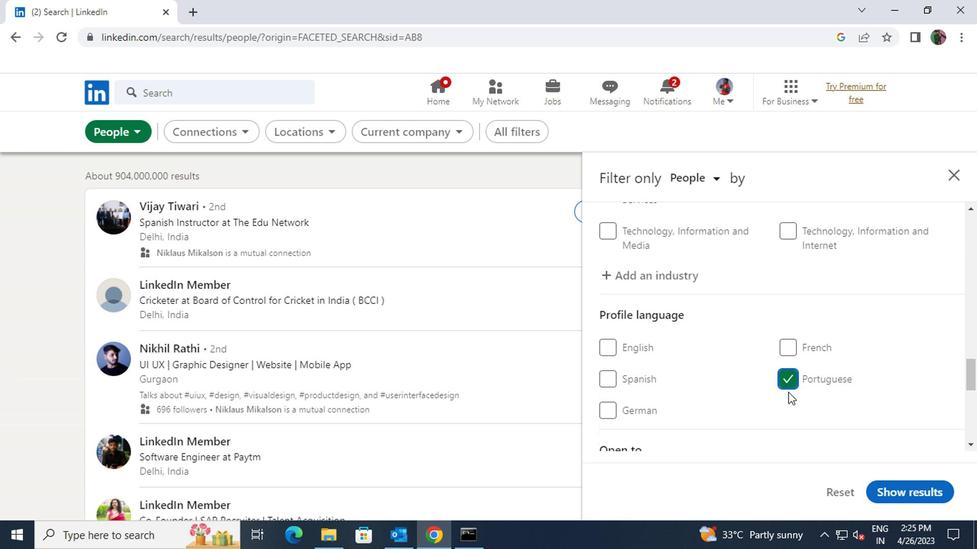 
Action: Mouse scrolled (781, 399) with delta (0, -1)
Screenshot: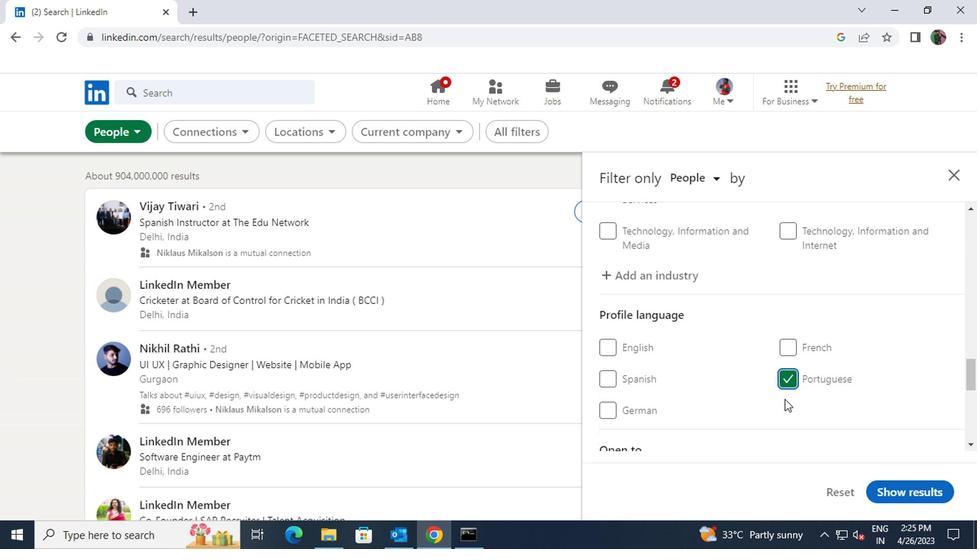 
Action: Mouse scrolled (781, 399) with delta (0, -1)
Screenshot: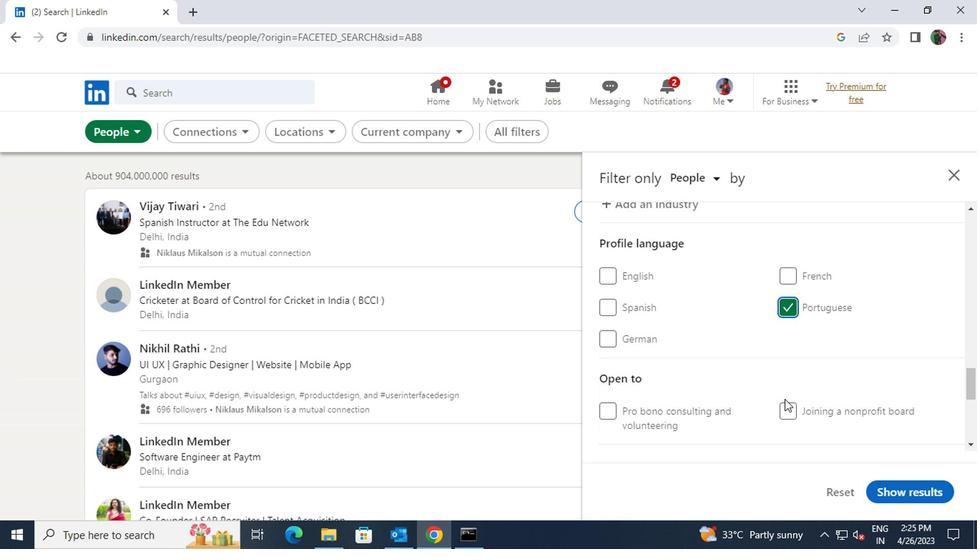 
Action: Mouse scrolled (781, 399) with delta (0, -1)
Screenshot: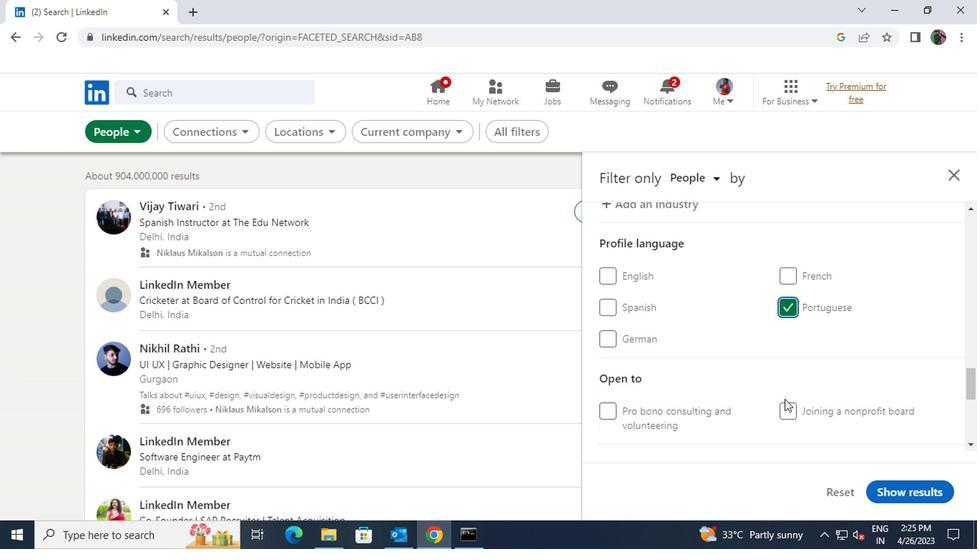 
Action: Mouse scrolled (781, 399) with delta (0, -1)
Screenshot: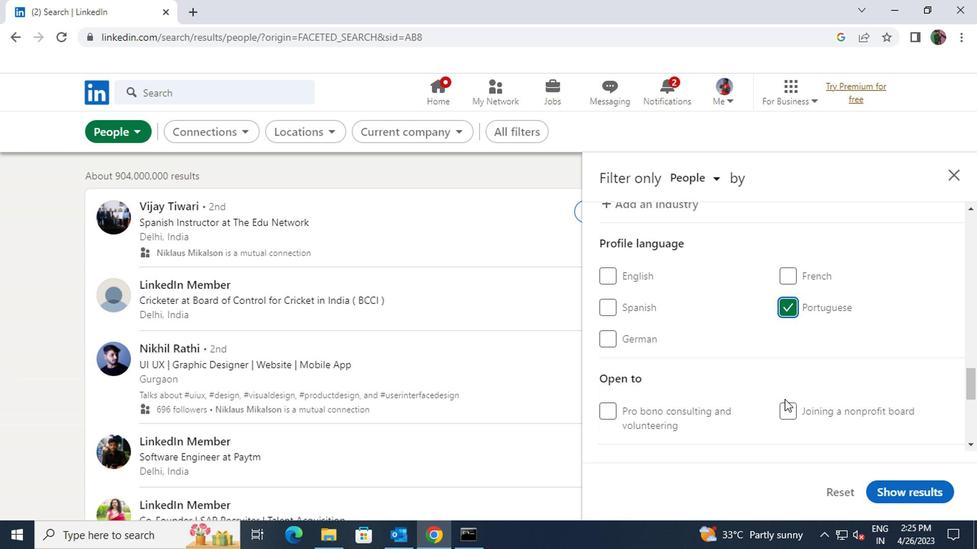 
Action: Mouse moved to (797, 348)
Screenshot: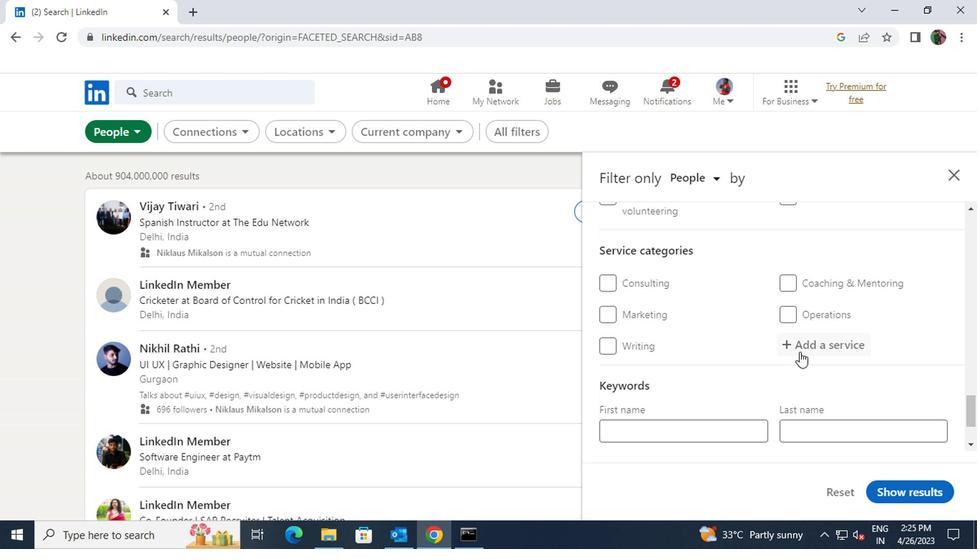 
Action: Mouse pressed left at (797, 348)
Screenshot: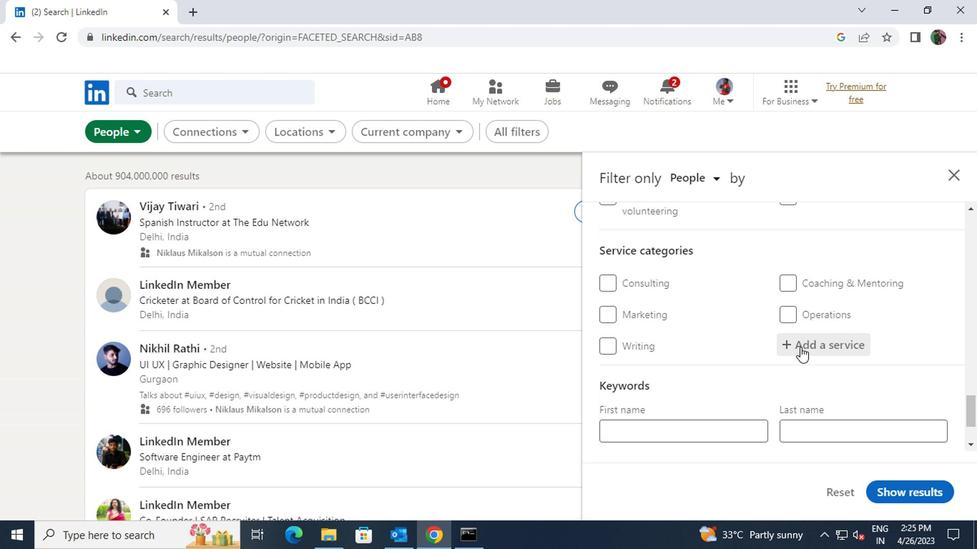 
Action: Key pressed <Key.shift>NATURE
Screenshot: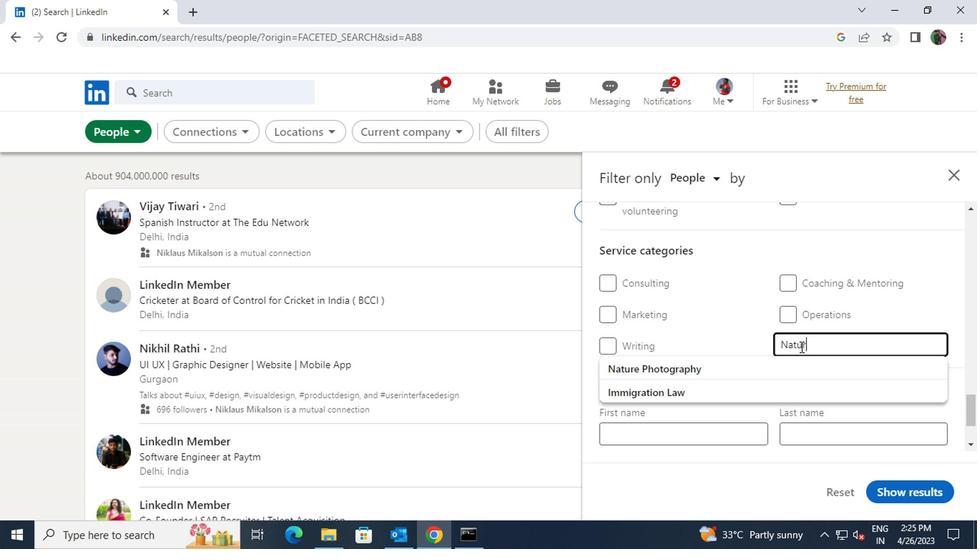 
Action: Mouse moved to (777, 362)
Screenshot: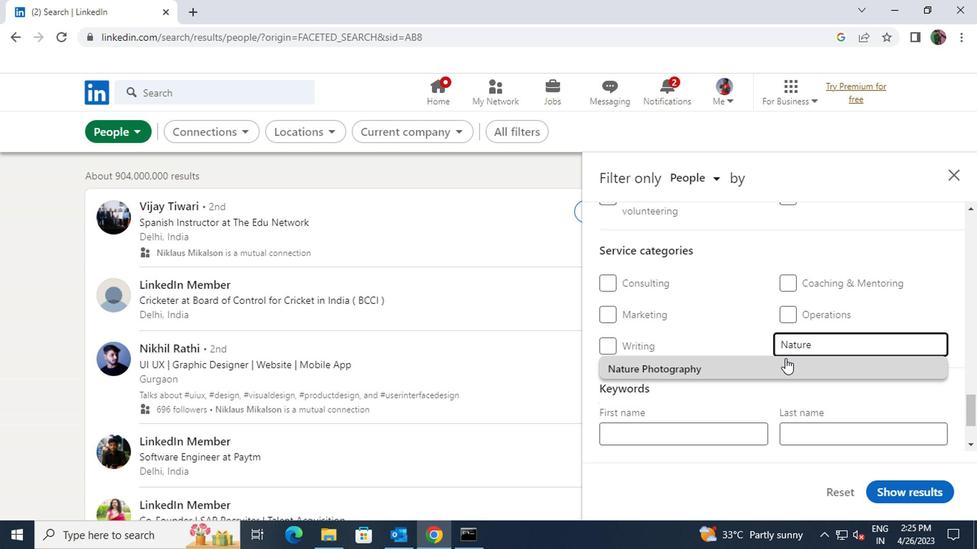 
Action: Mouse pressed left at (777, 362)
Screenshot: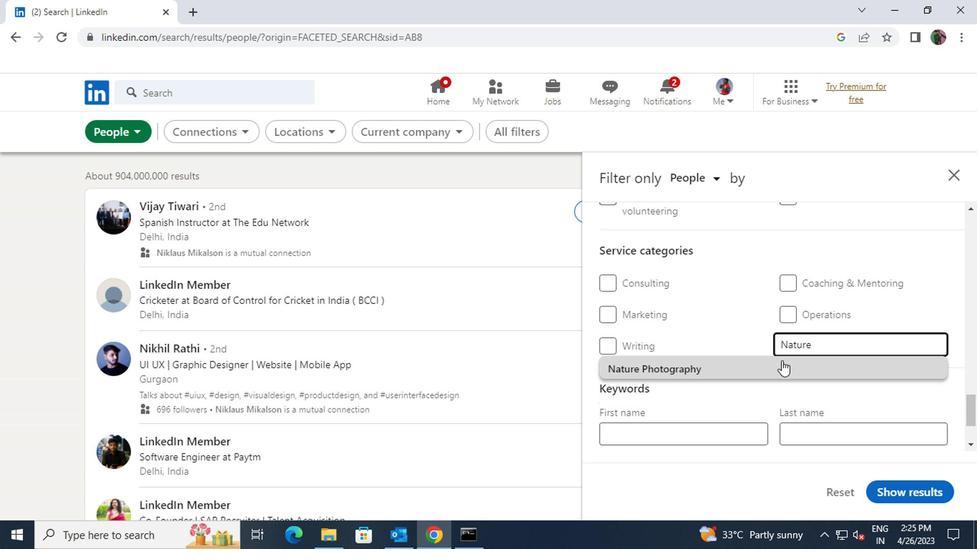 
Action: Mouse scrolled (777, 361) with delta (0, 0)
Screenshot: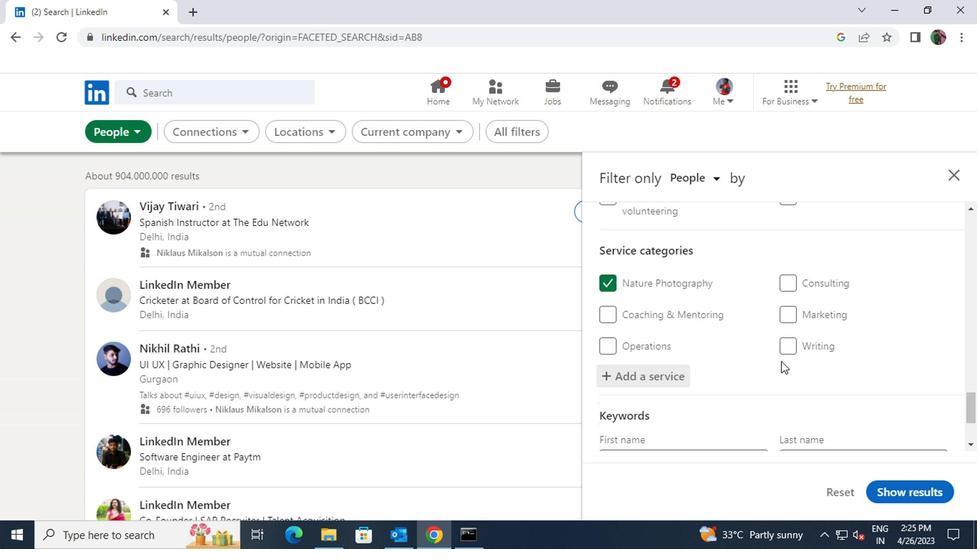 
Action: Mouse scrolled (777, 361) with delta (0, 0)
Screenshot: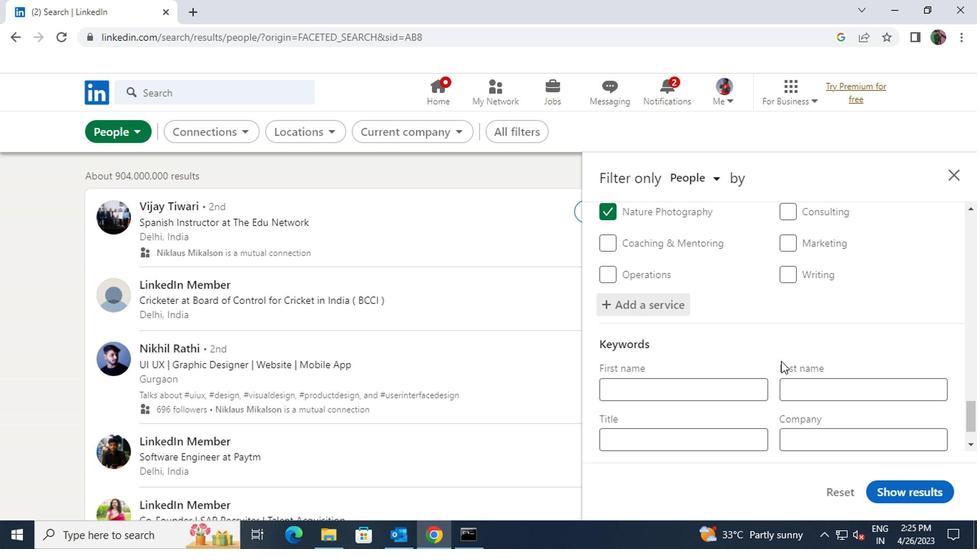 
Action: Mouse moved to (711, 383)
Screenshot: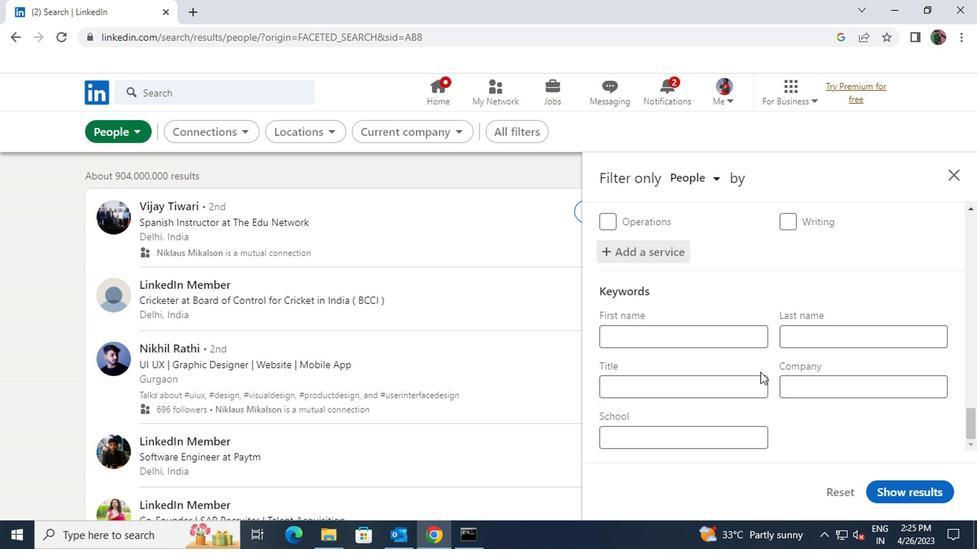 
Action: Mouse pressed left at (711, 383)
Screenshot: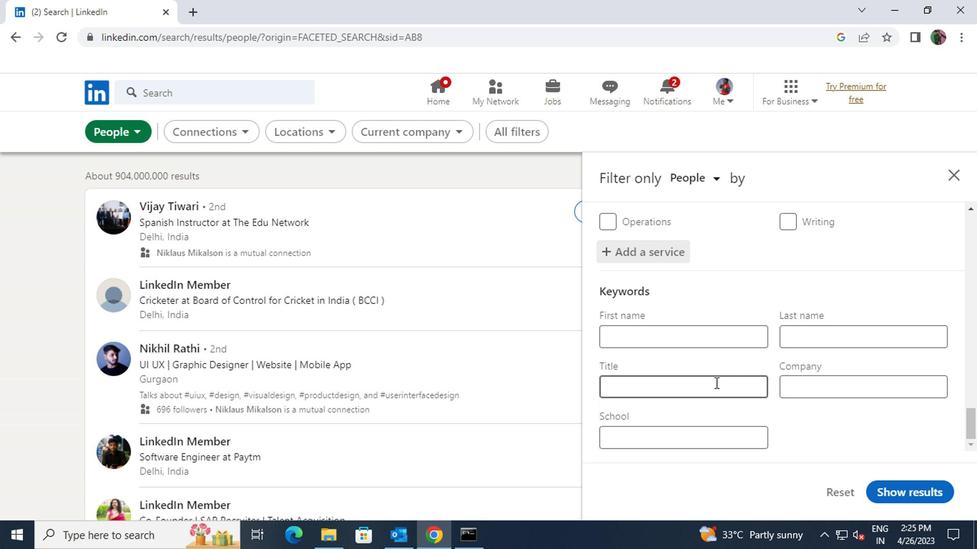 
Action: Key pressed <Key.shift>GRAPHIC<Key.space>DESIGNER
Screenshot: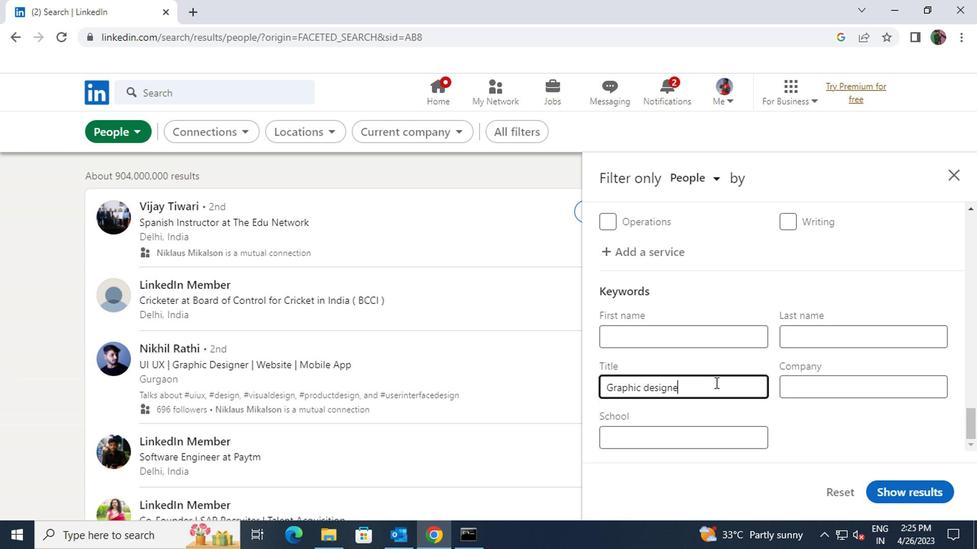 
Action: Mouse moved to (887, 492)
Screenshot: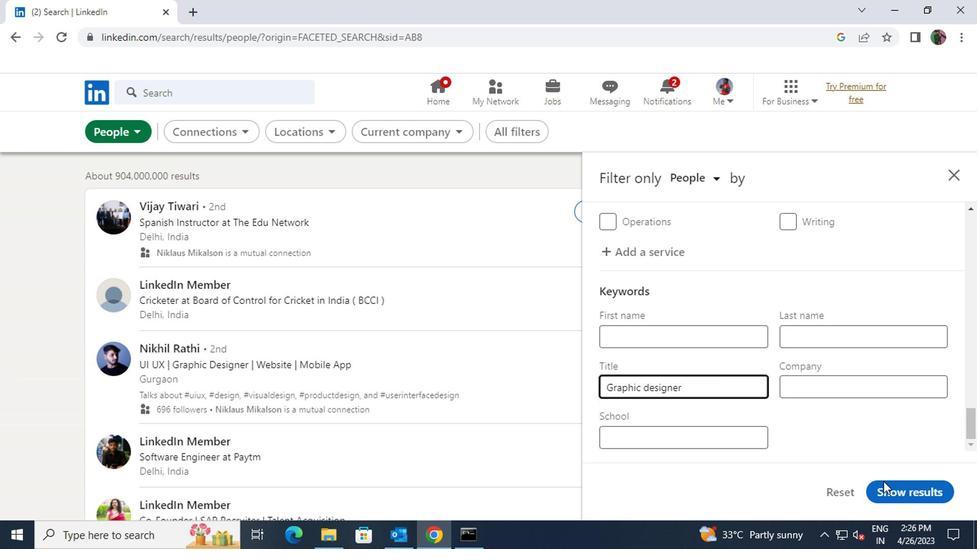
Action: Mouse pressed left at (887, 492)
Screenshot: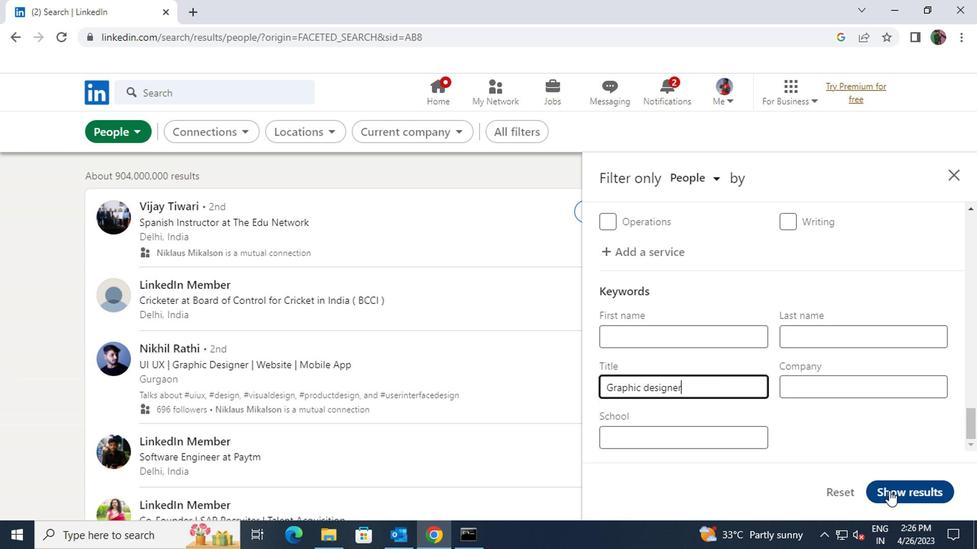 
